 Task: Get information about  a Redfin agent in Denver, Colorado, for guidance on buying a property .
Action: Mouse moved to (329, 207)
Screenshot: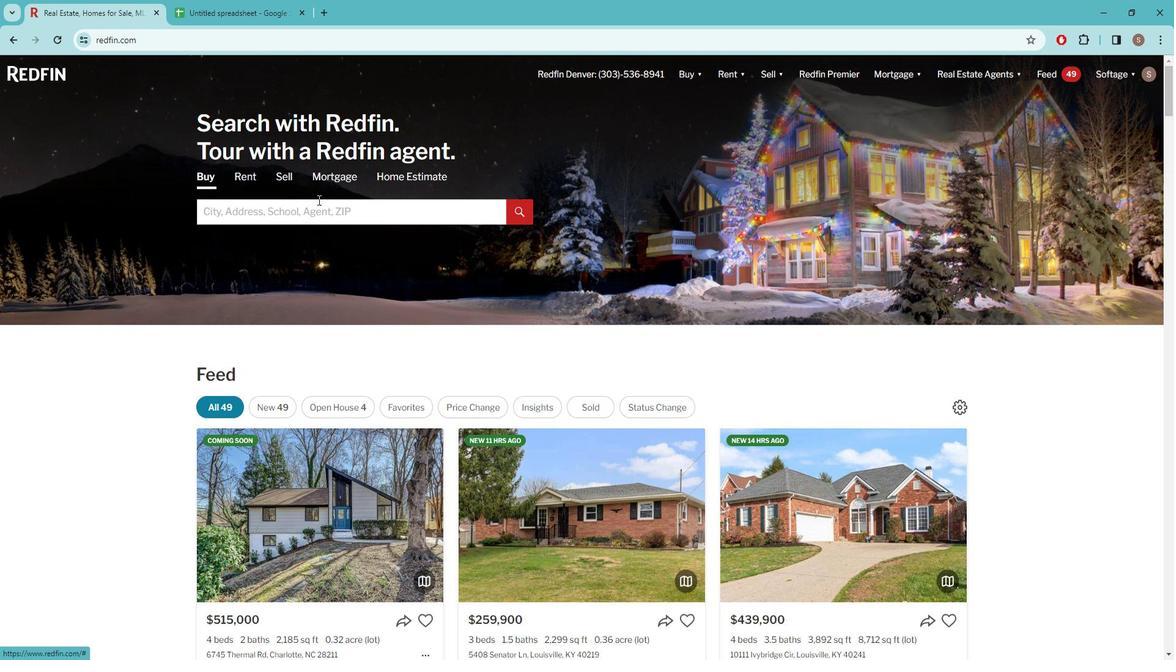 
Action: Mouse pressed left at (329, 207)
Screenshot: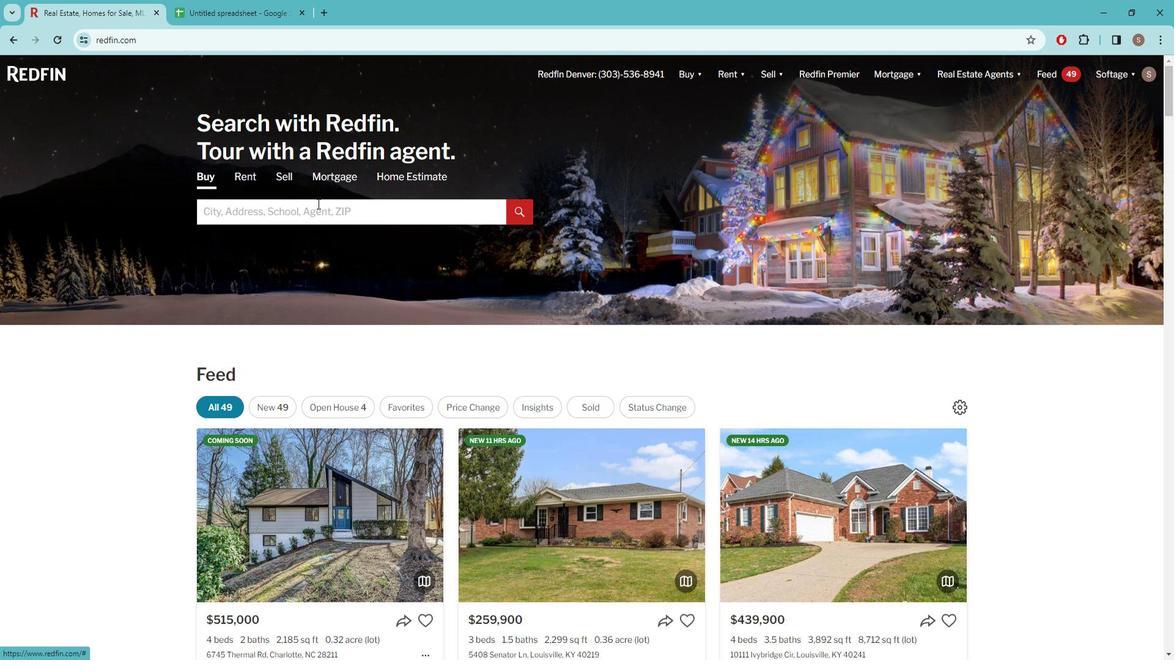 
Action: Key pressed d<Key.caps_lock>ENVER
Screenshot: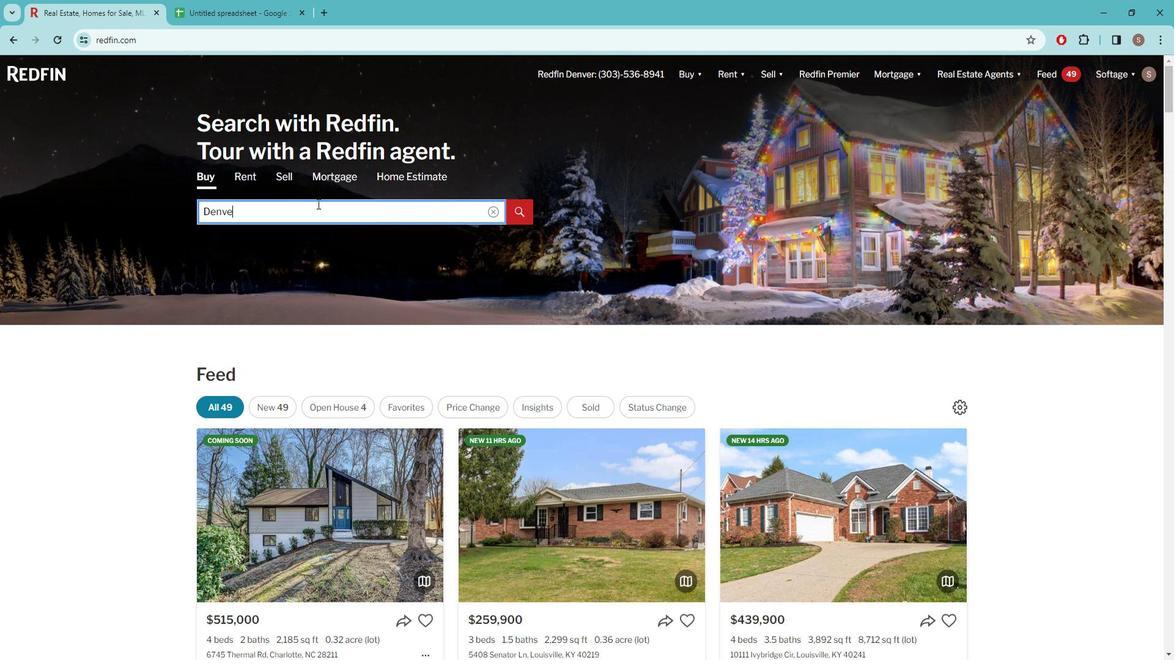 
Action: Mouse moved to (318, 268)
Screenshot: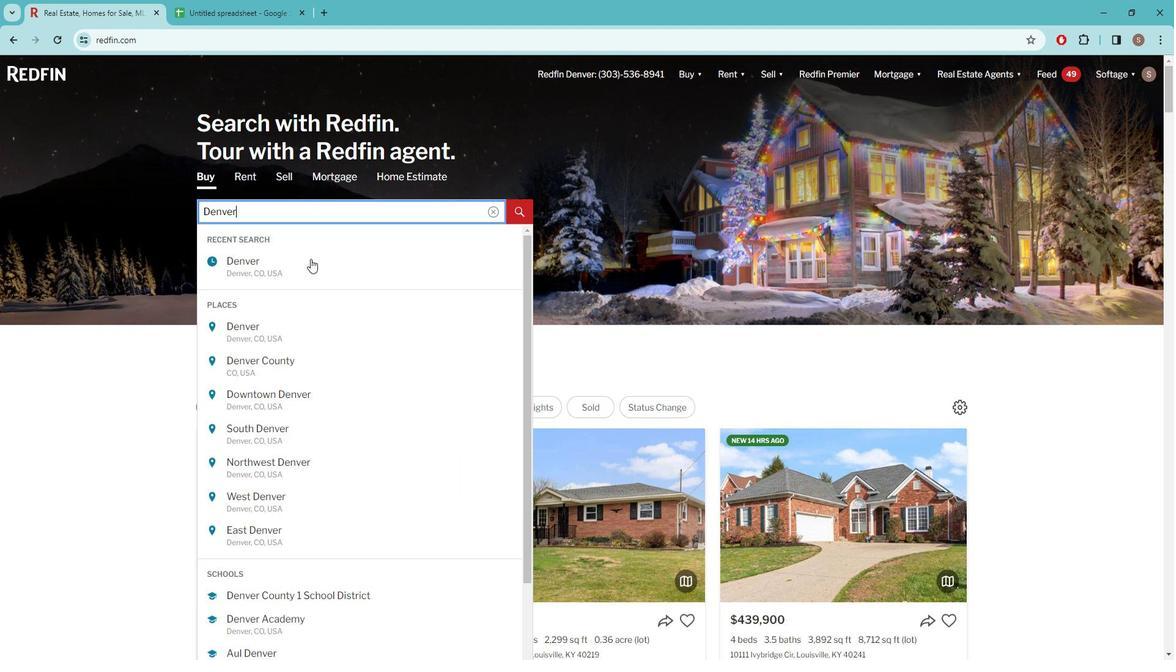 
Action: Mouse pressed left at (318, 268)
Screenshot: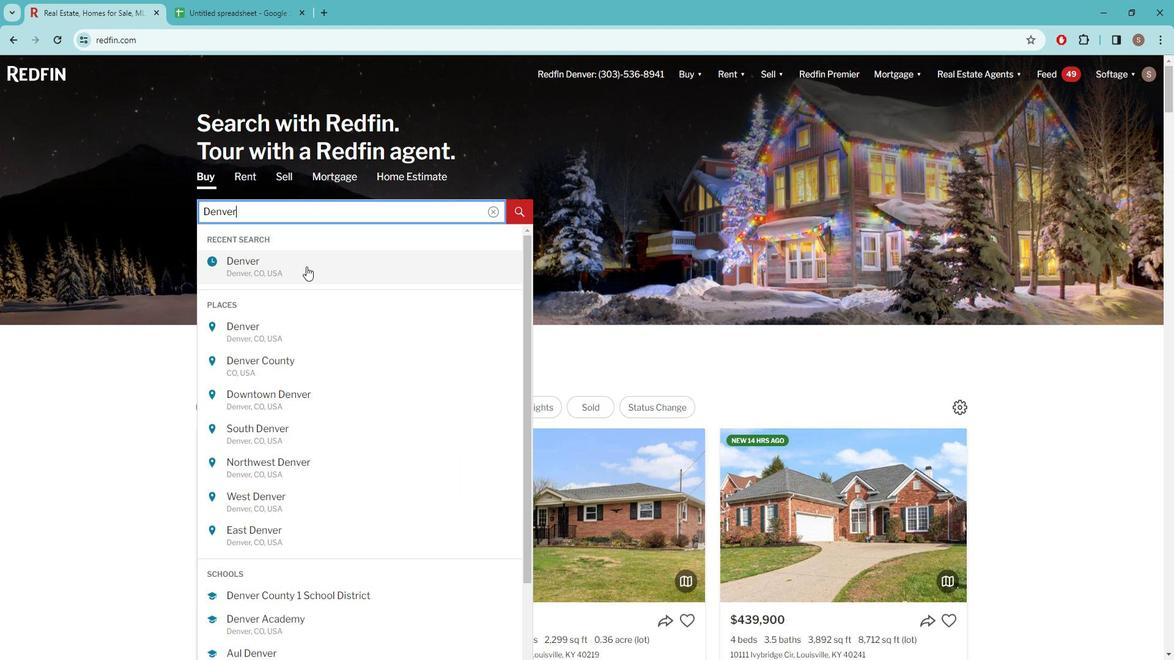 
Action: Mouse moved to (985, 135)
Screenshot: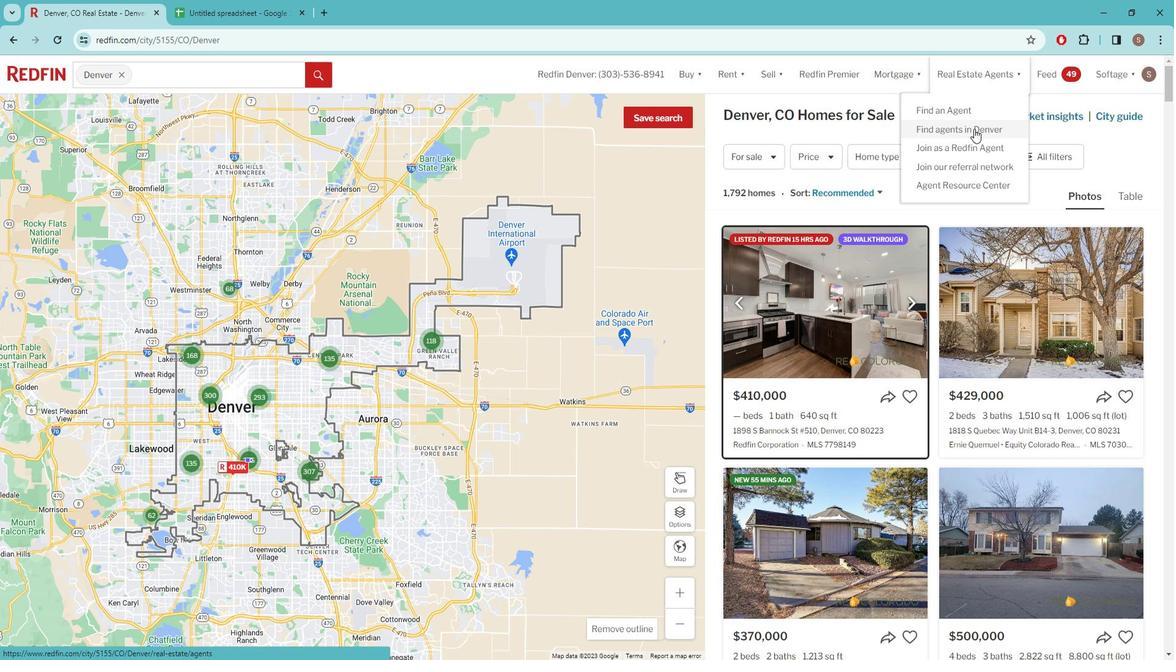 
Action: Mouse pressed left at (985, 135)
Screenshot: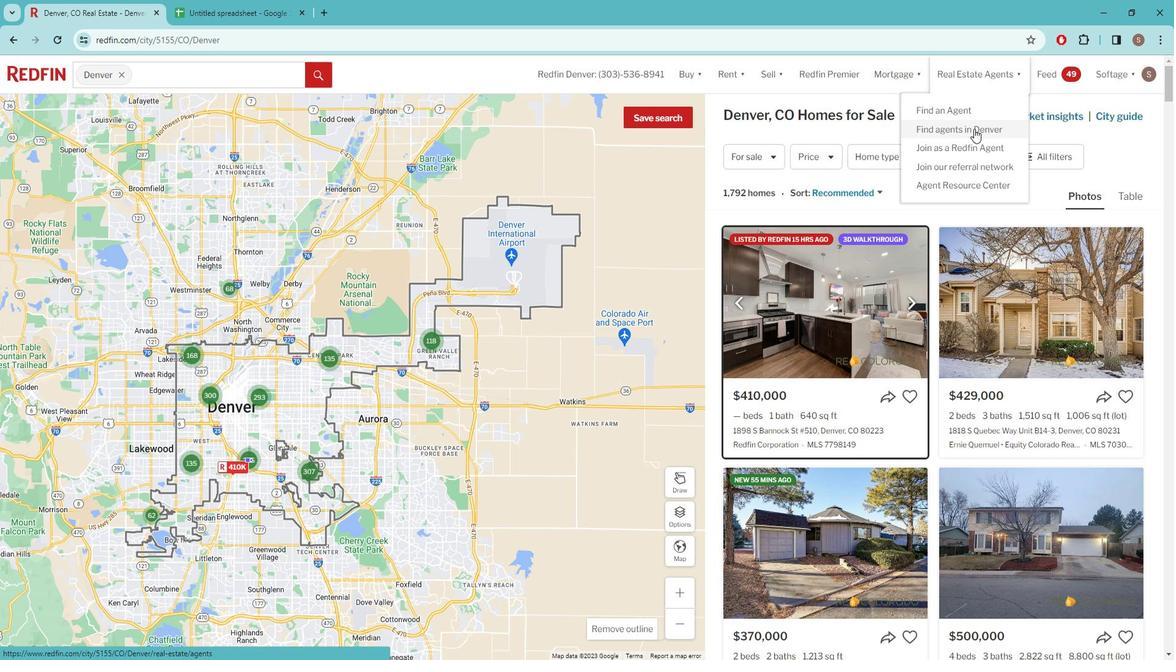 
Action: Mouse moved to (596, 277)
Screenshot: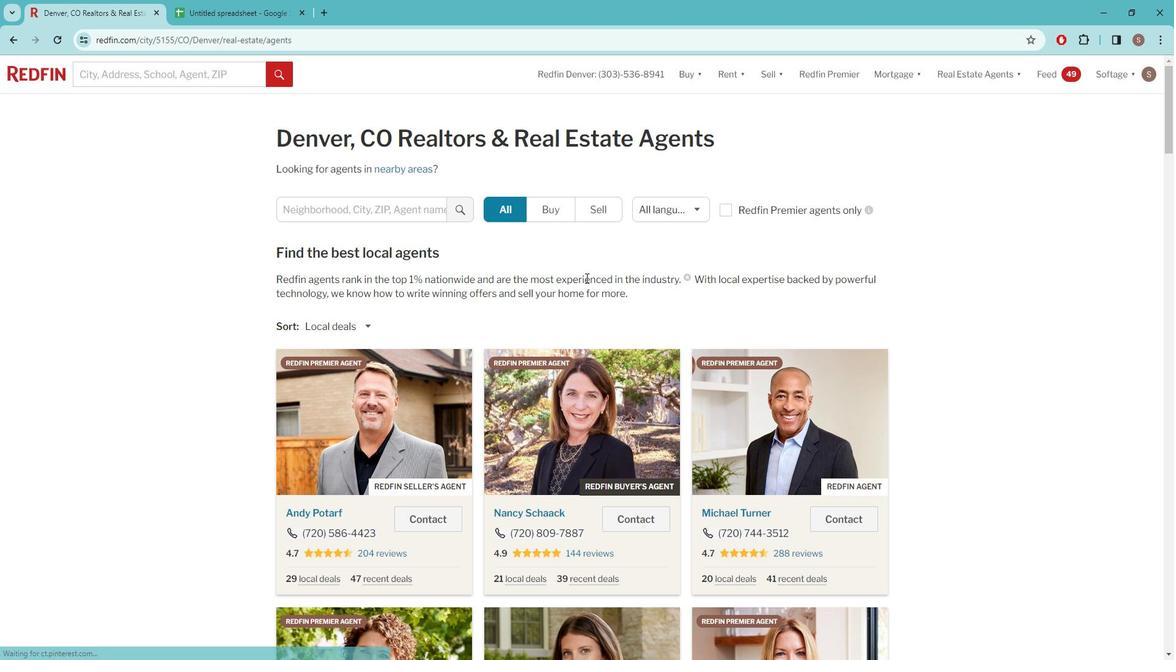 
Action: Mouse scrolled (596, 276) with delta (0, 0)
Screenshot: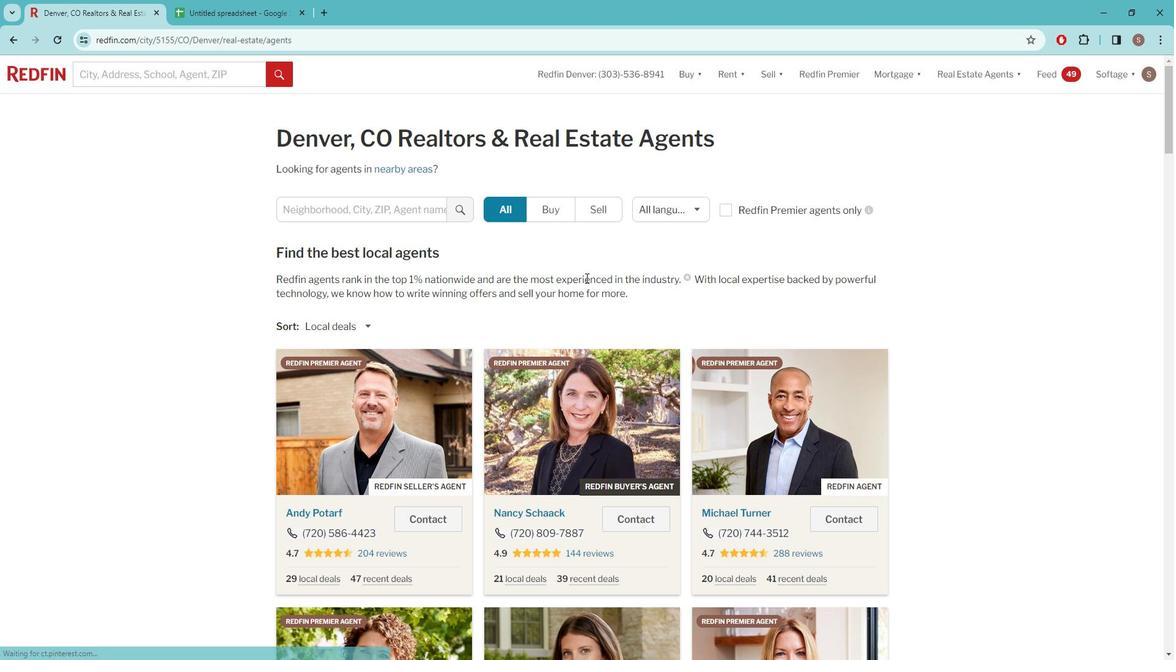 
Action: Mouse moved to (592, 271)
Screenshot: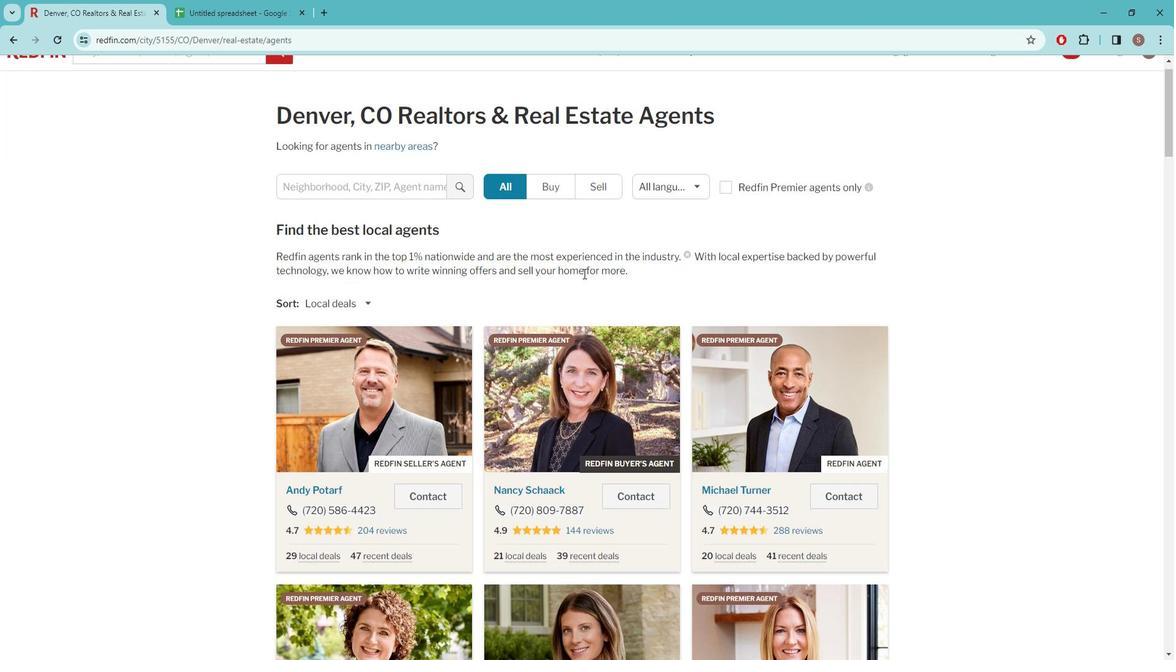 
Action: Mouse scrolled (592, 270) with delta (0, 0)
Screenshot: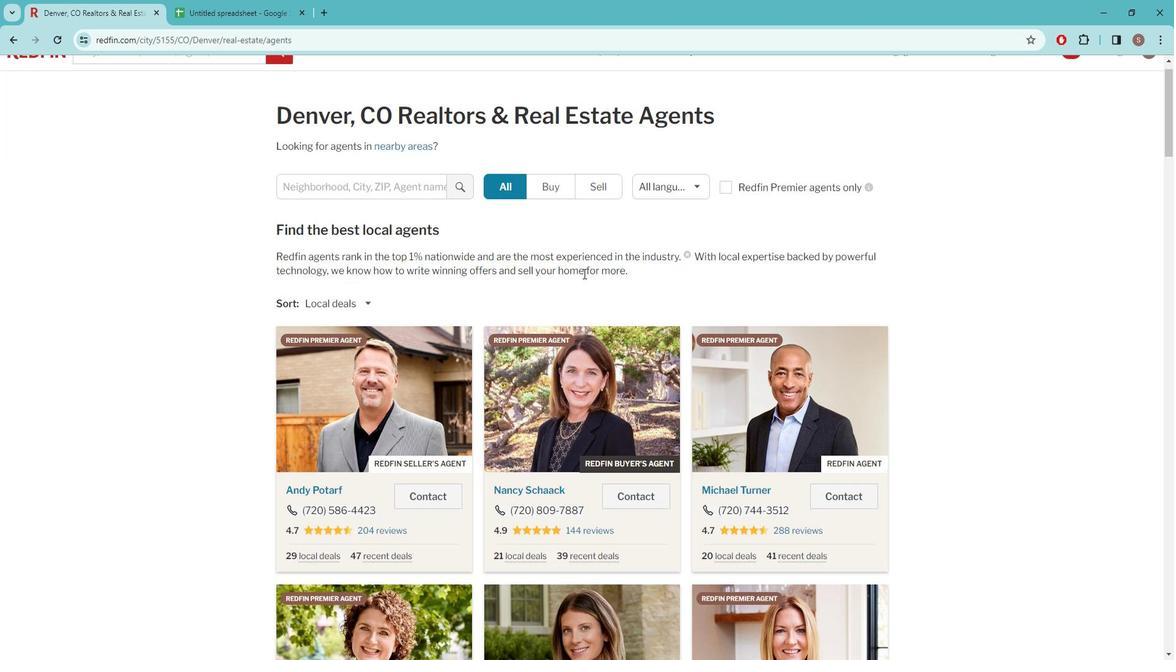 
Action: Mouse moved to (348, 381)
Screenshot: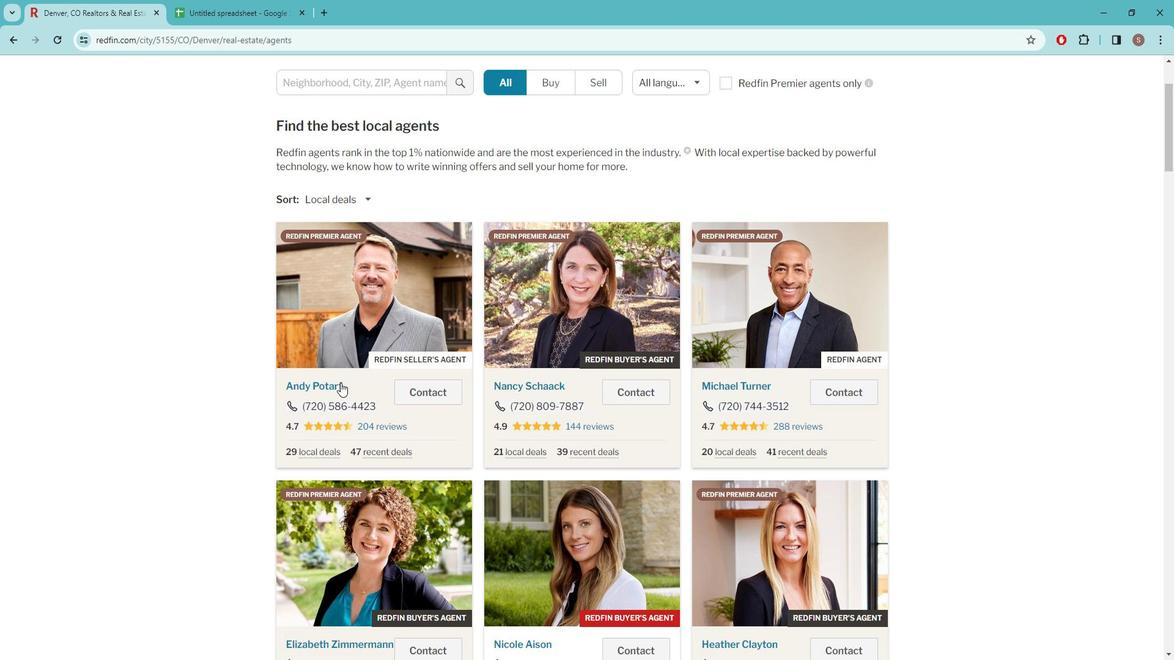 
Action: Mouse pressed left at (348, 381)
Screenshot: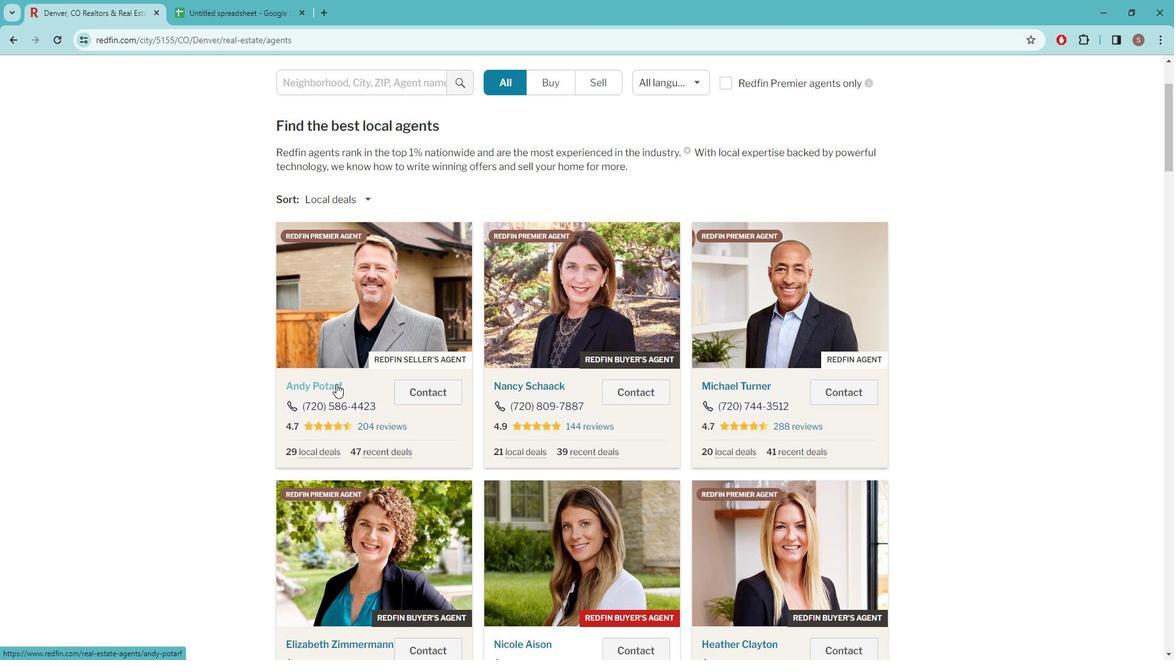 
Action: Mouse moved to (568, 368)
Screenshot: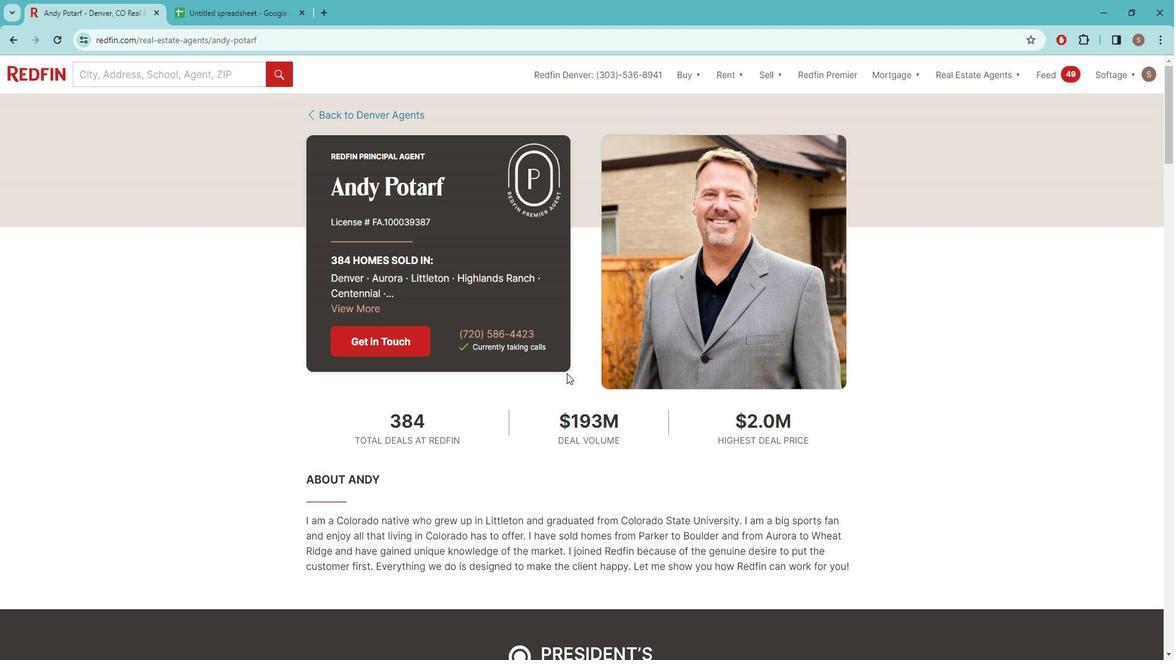 
Action: Mouse scrolled (568, 368) with delta (0, 0)
Screenshot: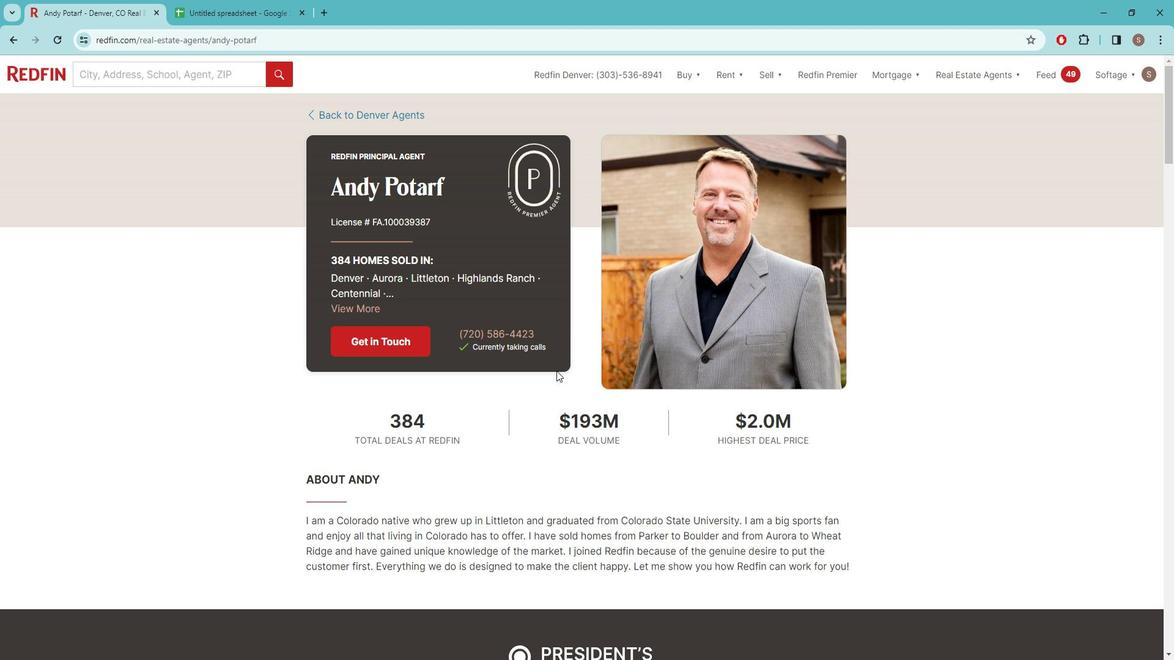 
Action: Mouse moved to (564, 368)
Screenshot: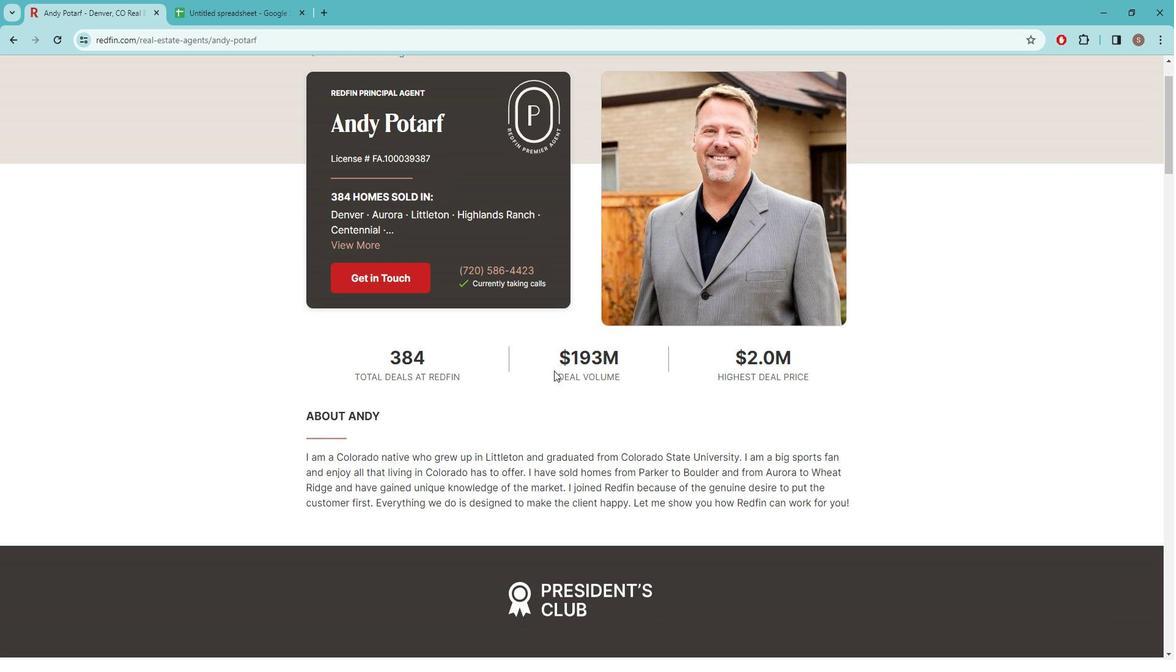 
Action: Mouse scrolled (564, 368) with delta (0, 0)
Screenshot: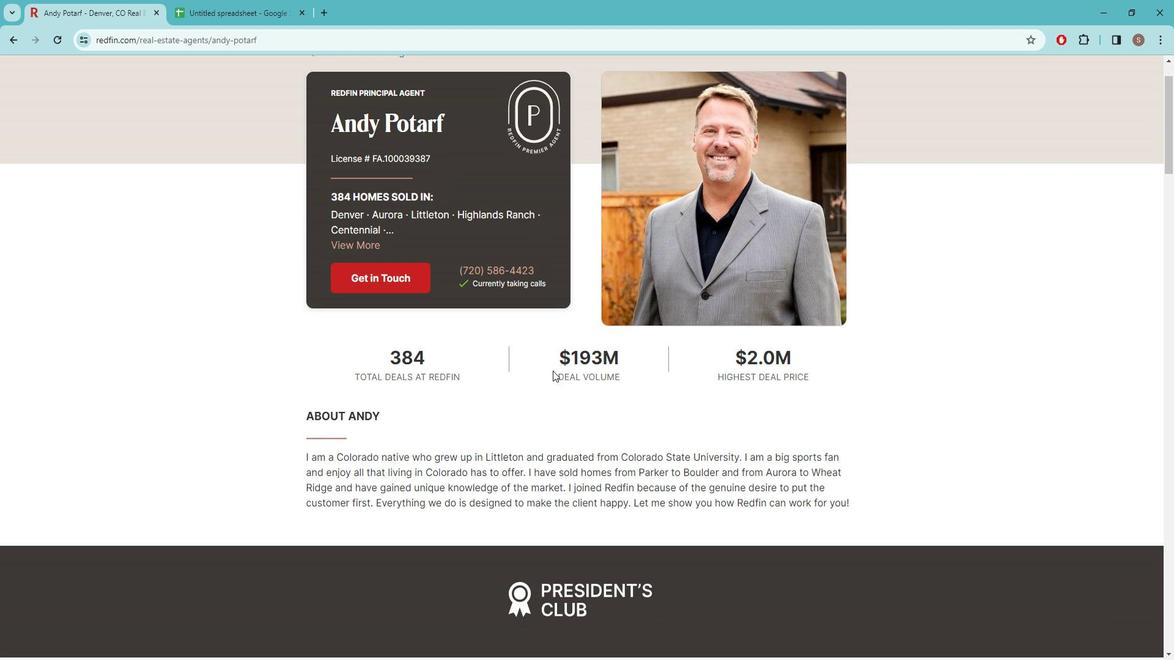 
Action: Mouse scrolled (564, 368) with delta (0, 0)
Screenshot: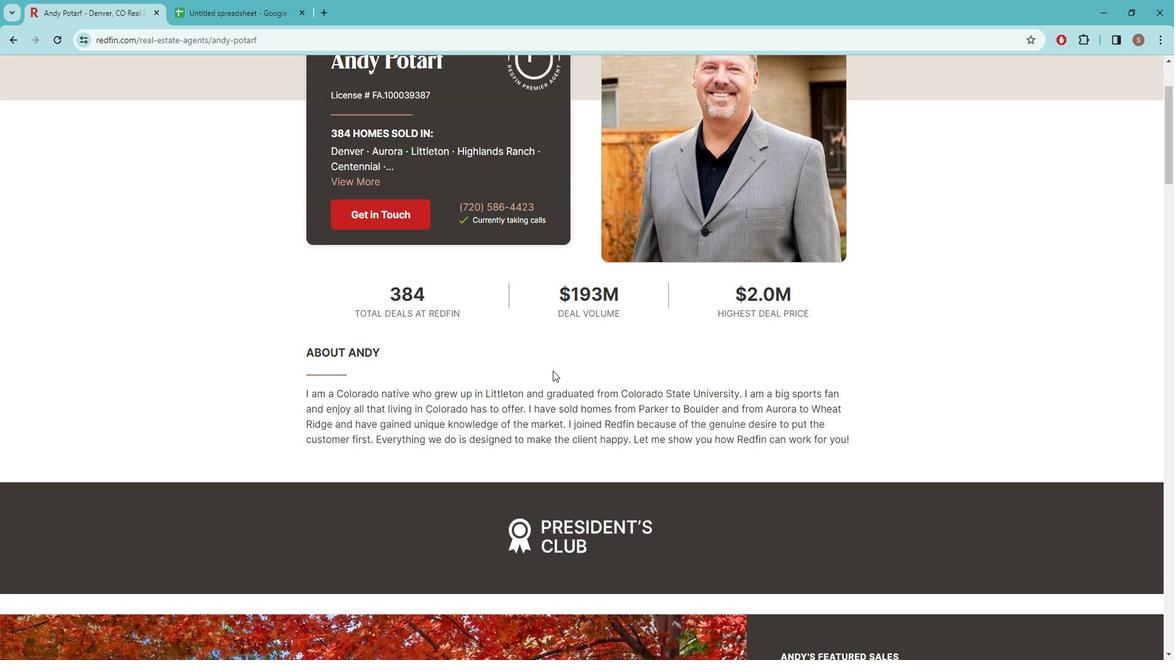 
Action: Mouse scrolled (564, 368) with delta (0, 0)
Screenshot: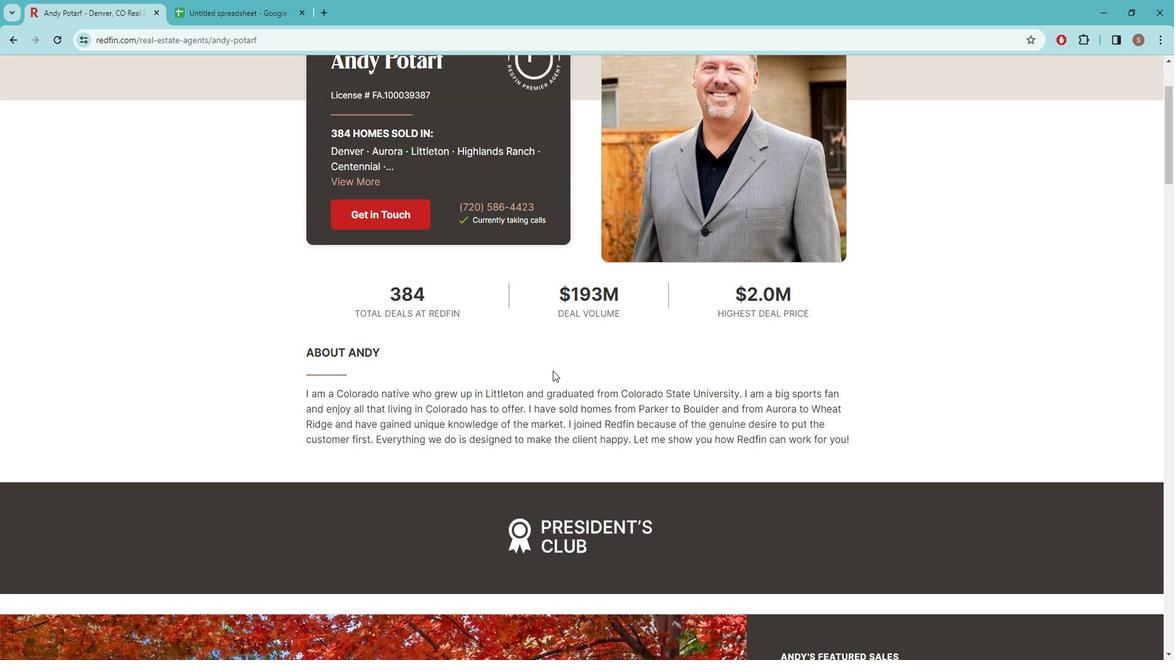 
Action: Mouse scrolled (564, 368) with delta (0, 0)
Screenshot: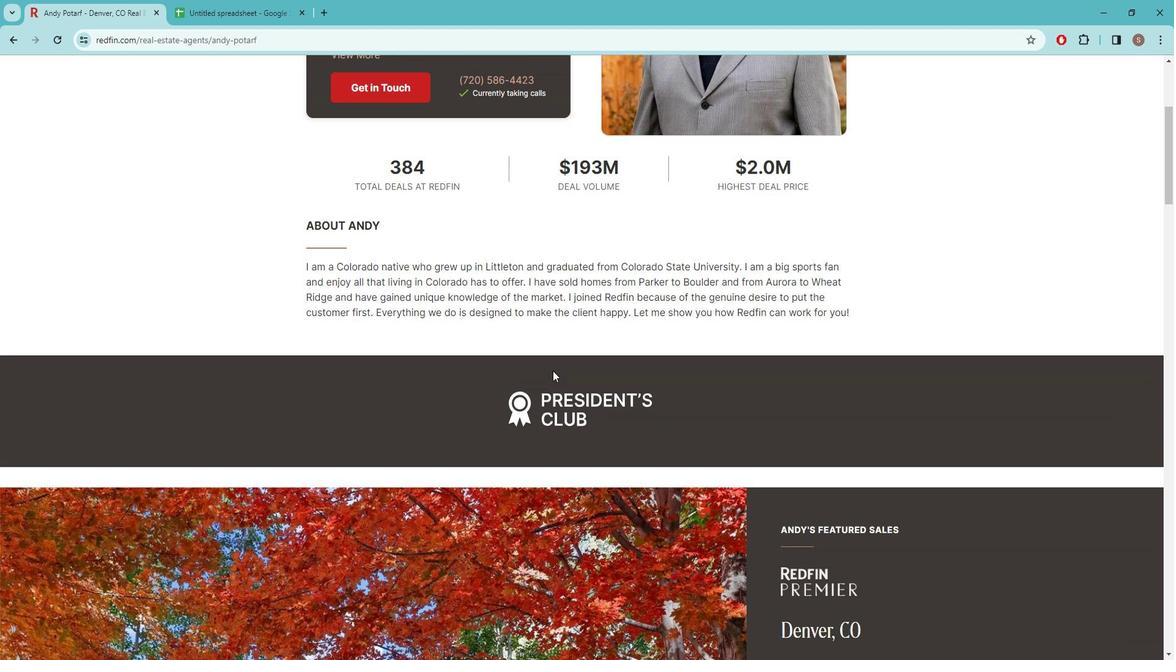 
Action: Mouse scrolled (564, 368) with delta (0, 0)
Screenshot: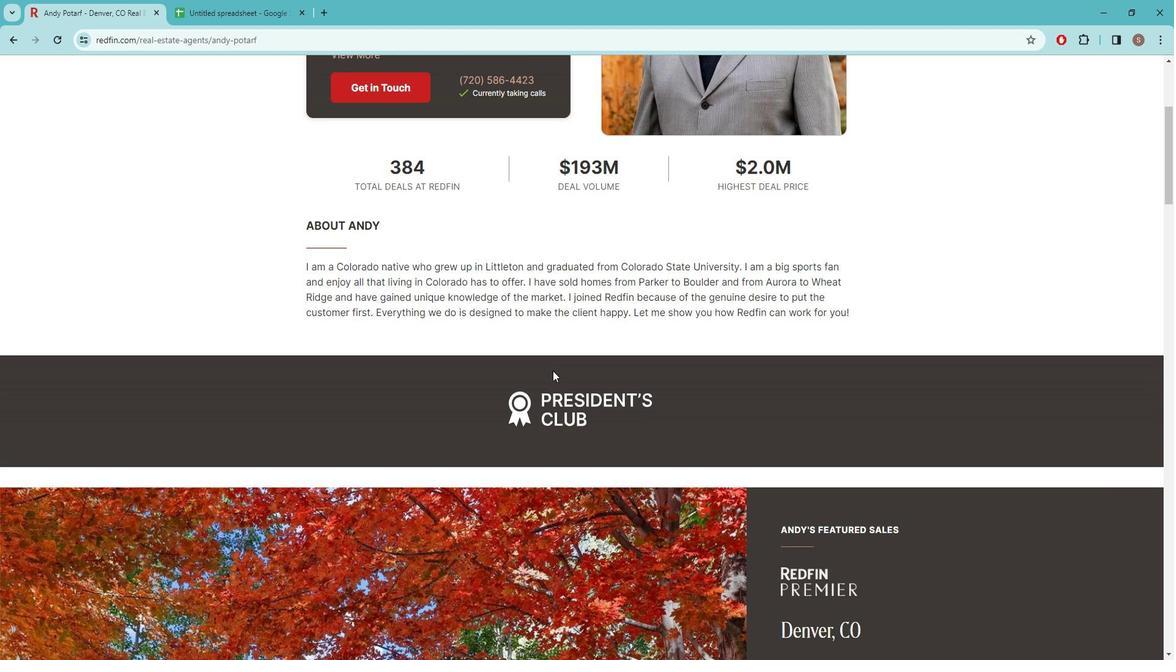 
Action: Mouse scrolled (564, 368) with delta (0, 0)
Screenshot: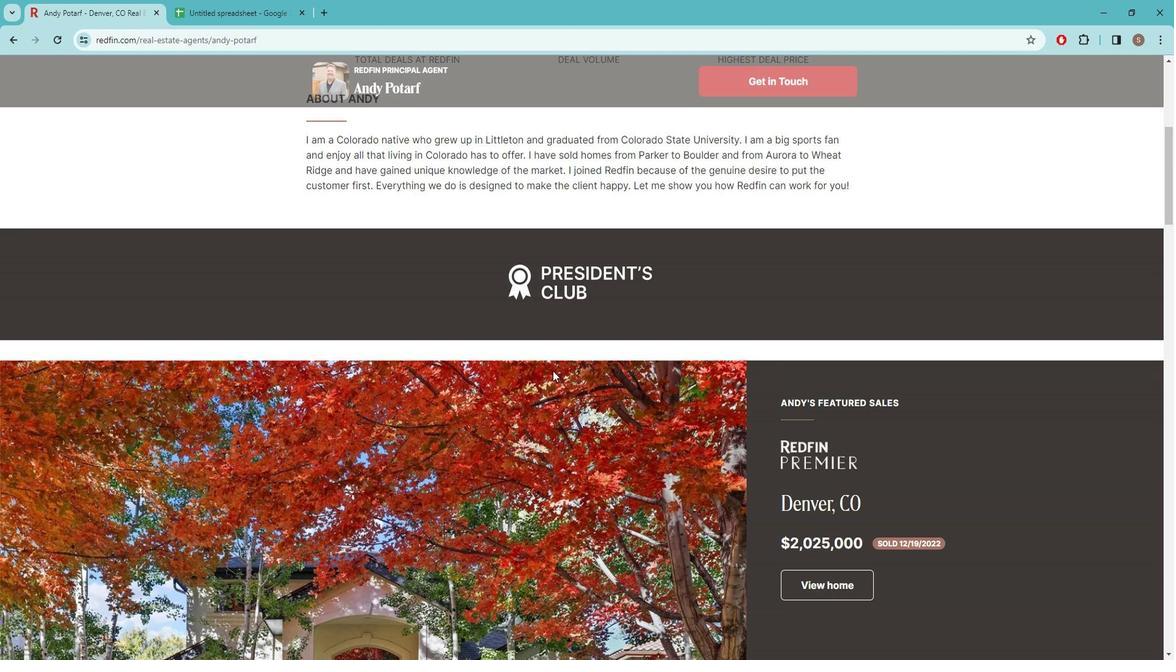 
Action: Mouse scrolled (564, 368) with delta (0, 0)
Screenshot: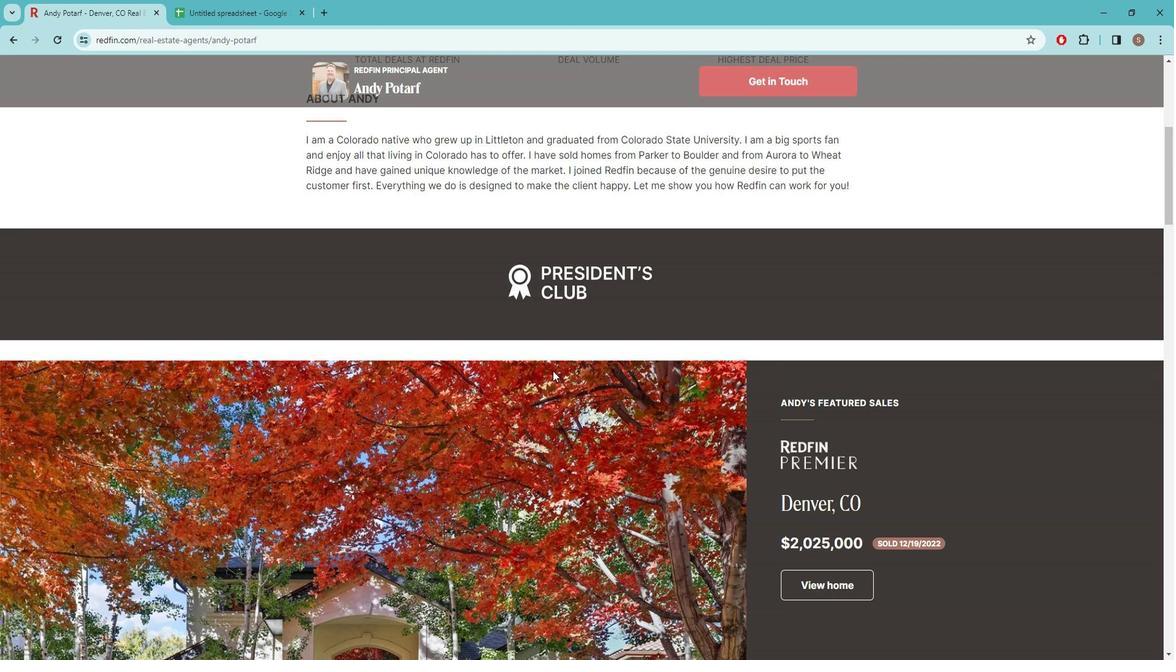 
Action: Mouse scrolled (564, 368) with delta (0, 0)
Screenshot: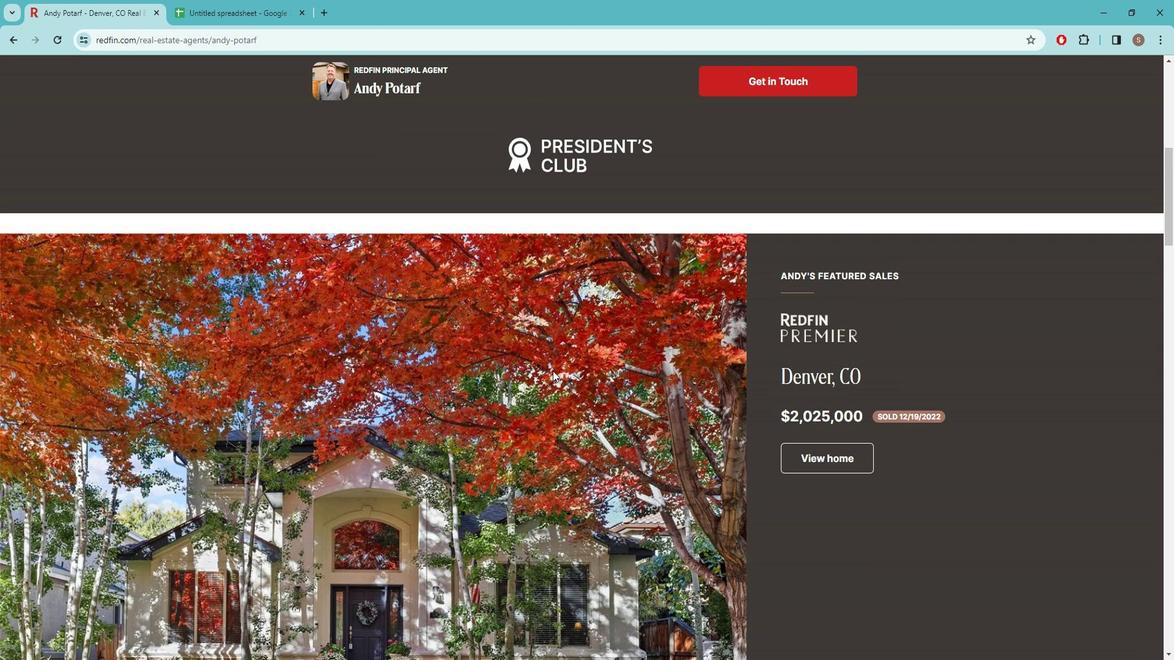 
Action: Mouse scrolled (564, 368) with delta (0, 0)
Screenshot: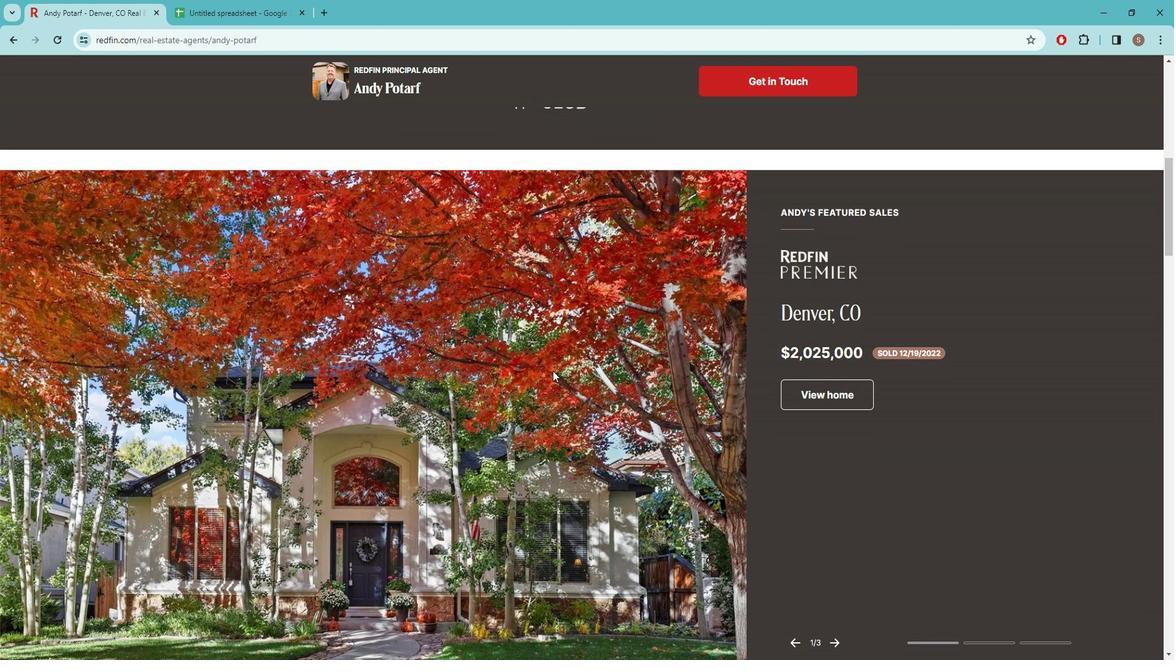 
Action: Mouse scrolled (564, 368) with delta (0, 0)
Screenshot: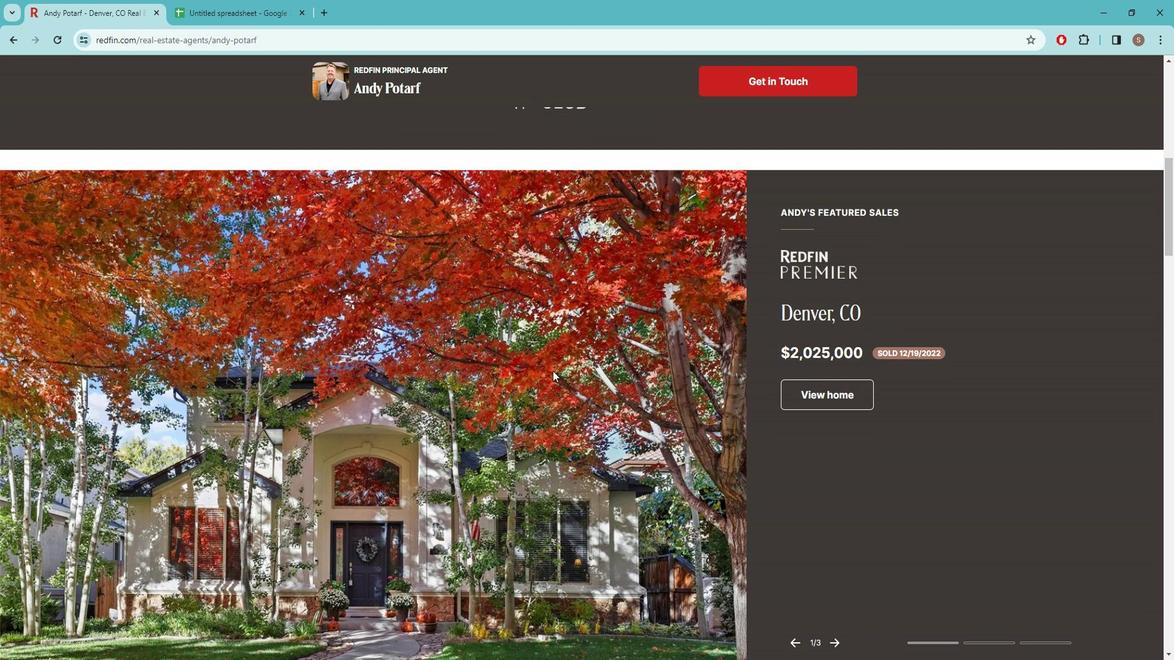 
Action: Mouse scrolled (564, 368) with delta (0, 0)
Screenshot: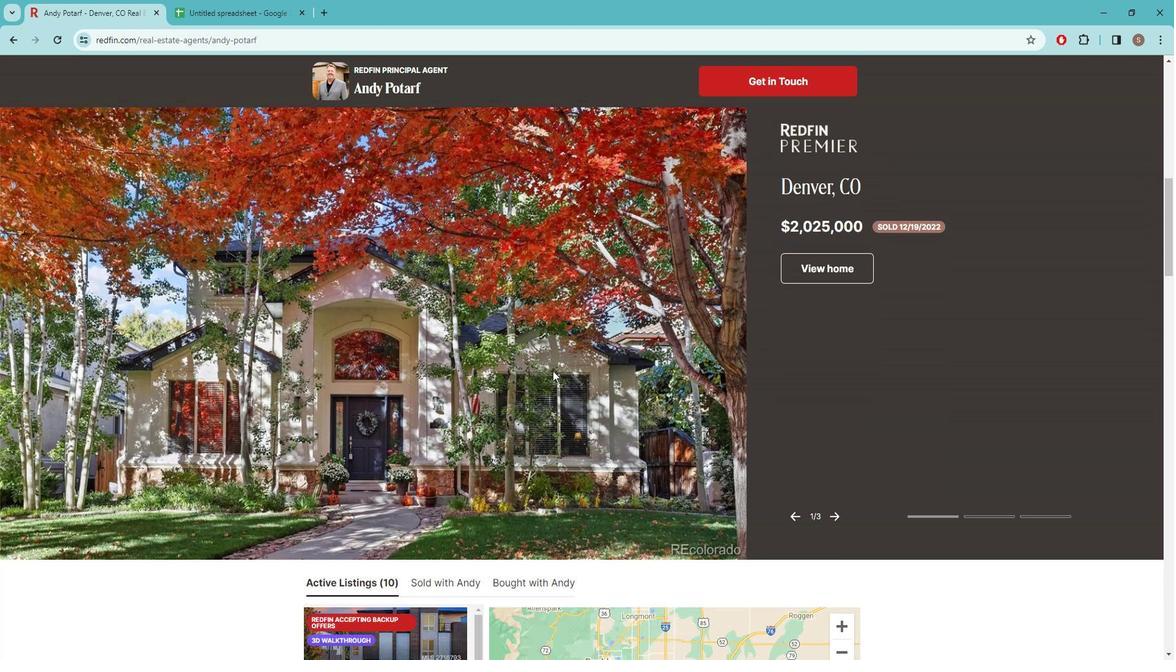 
Action: Mouse scrolled (564, 368) with delta (0, 0)
Screenshot: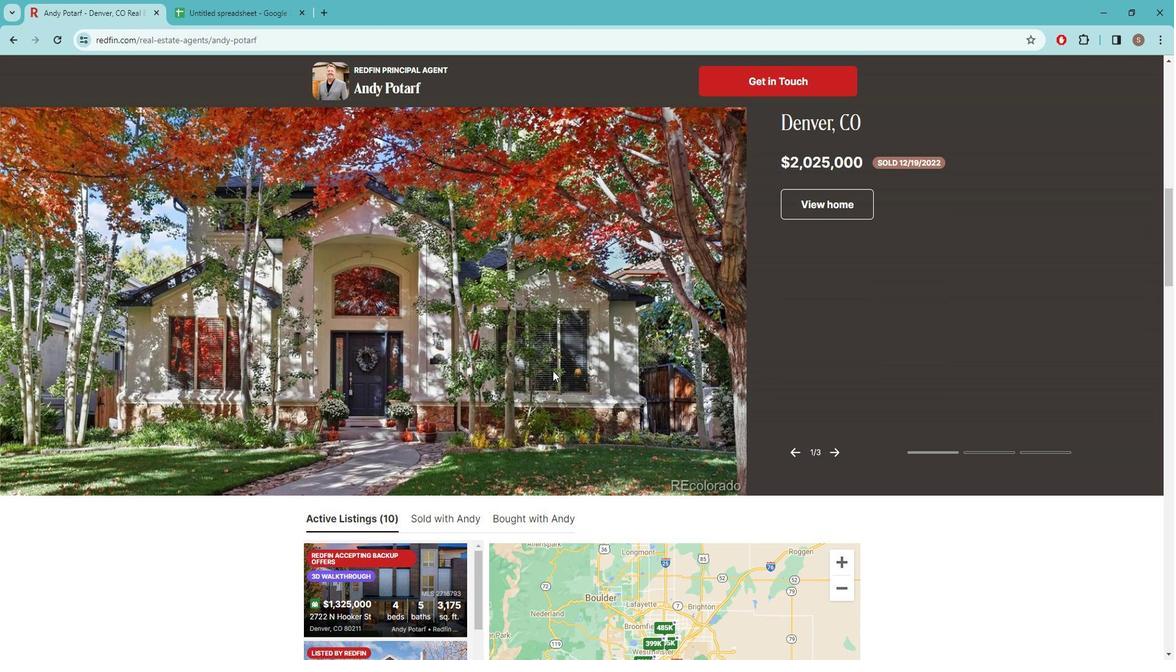 
Action: Mouse scrolled (564, 368) with delta (0, 0)
Screenshot: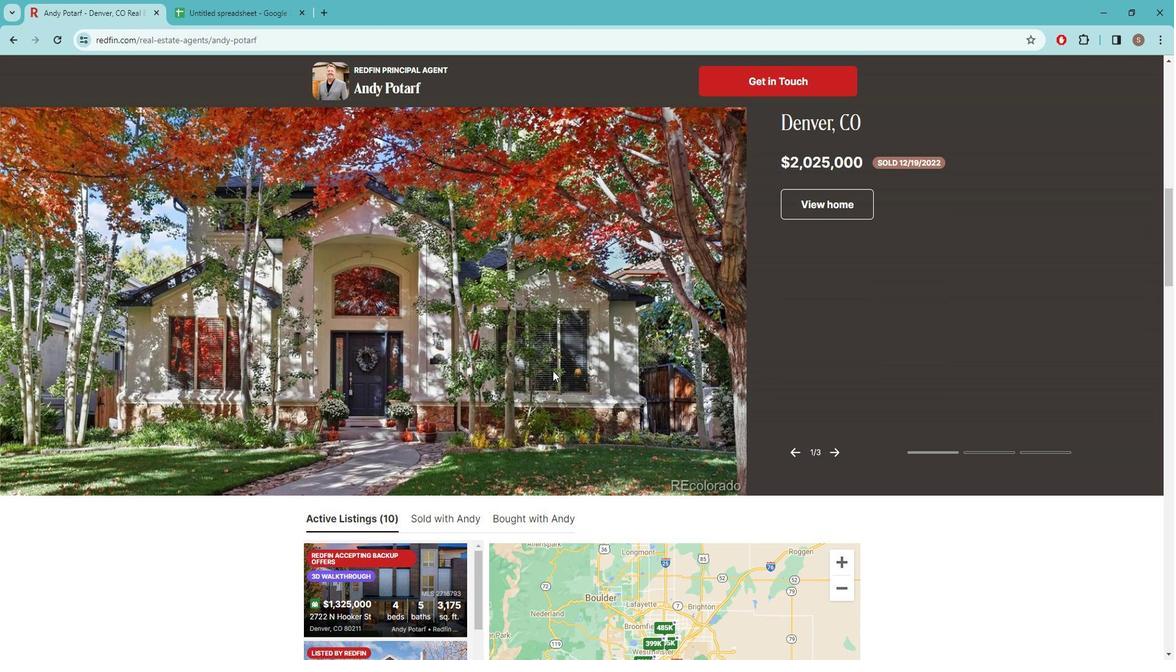 
Action: Mouse scrolled (564, 368) with delta (0, 0)
Screenshot: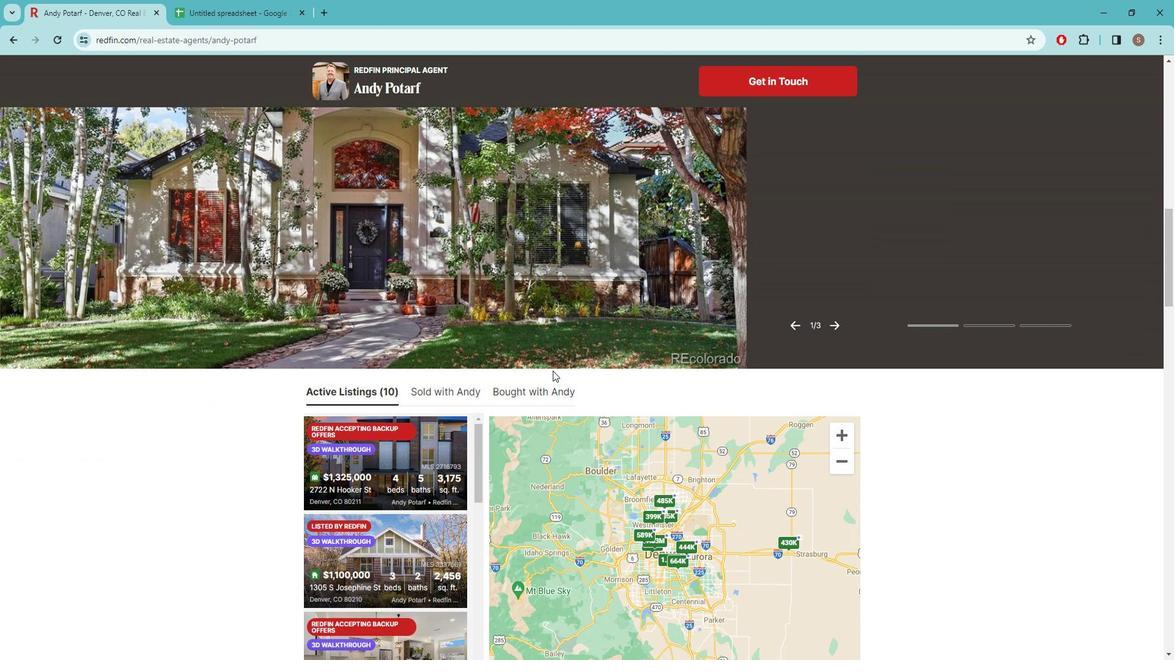 
Action: Mouse scrolled (564, 368) with delta (0, 0)
Screenshot: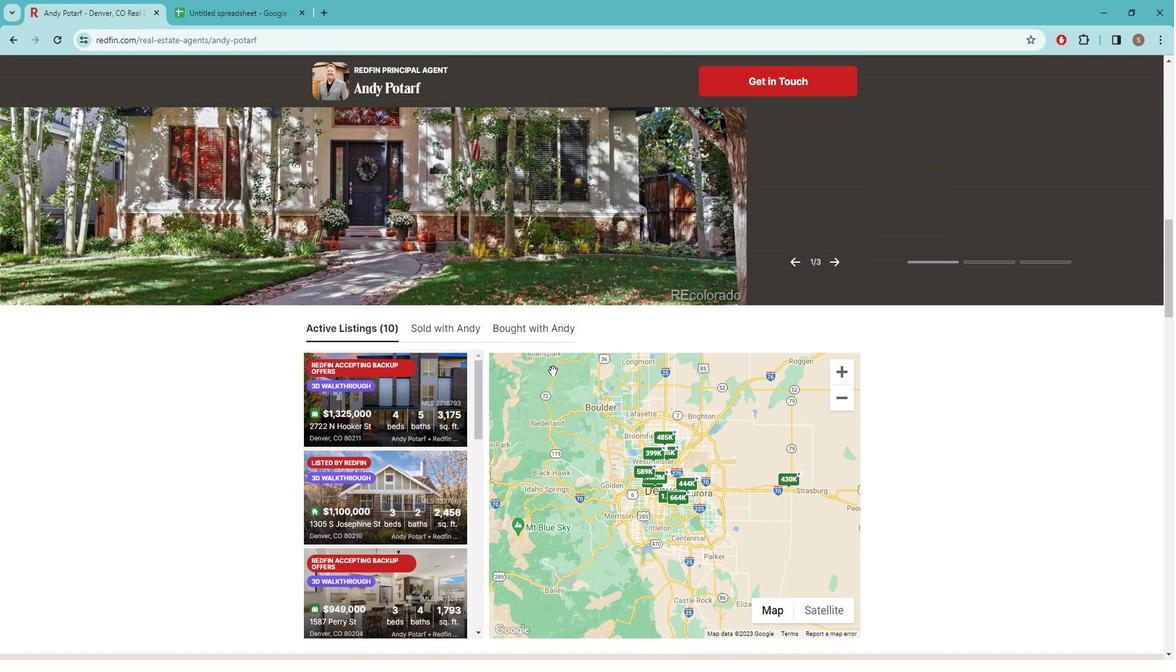 
Action: Mouse scrolled (564, 368) with delta (0, 0)
Screenshot: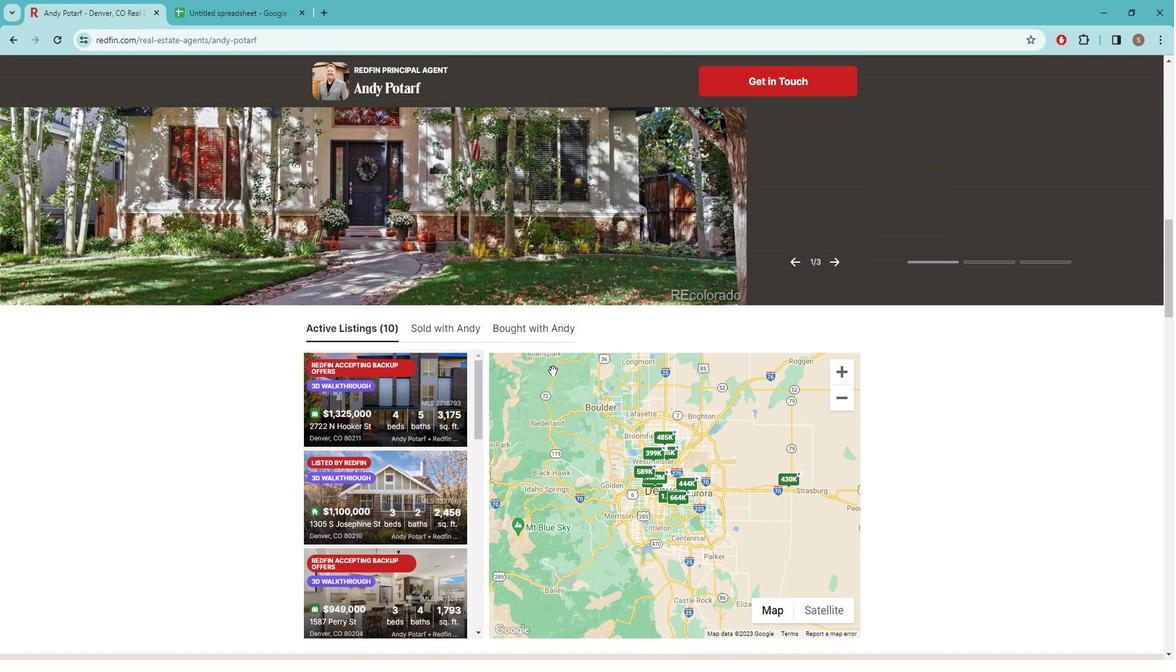 
Action: Mouse scrolled (564, 368) with delta (0, 0)
Screenshot: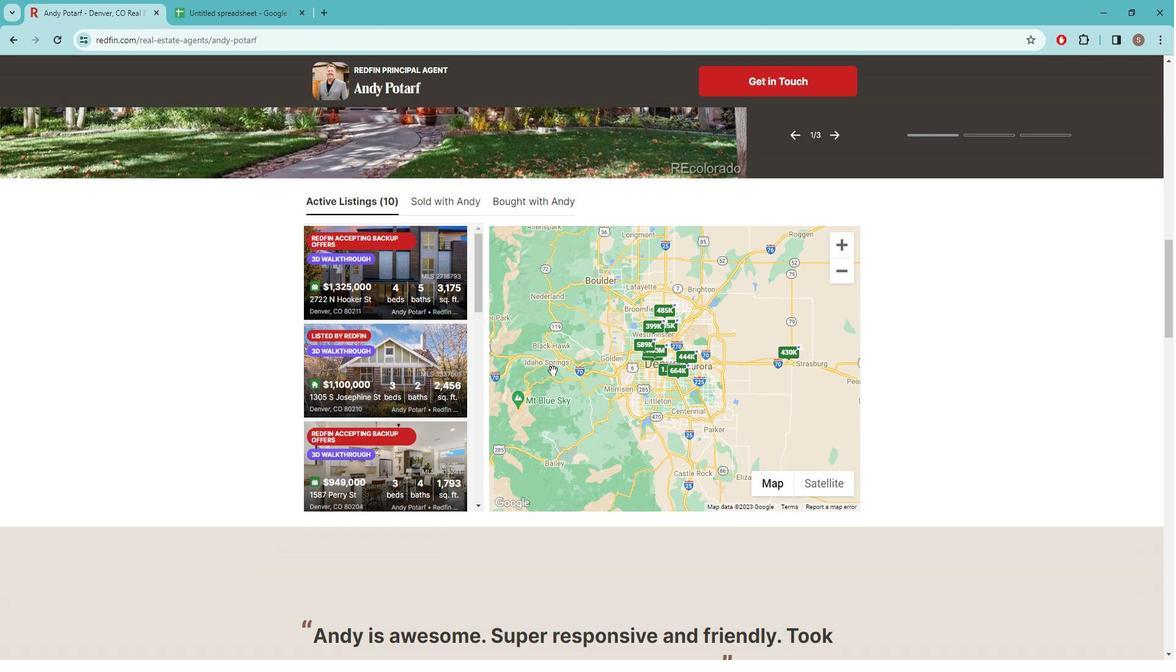 
Action: Mouse scrolled (564, 368) with delta (0, 0)
Screenshot: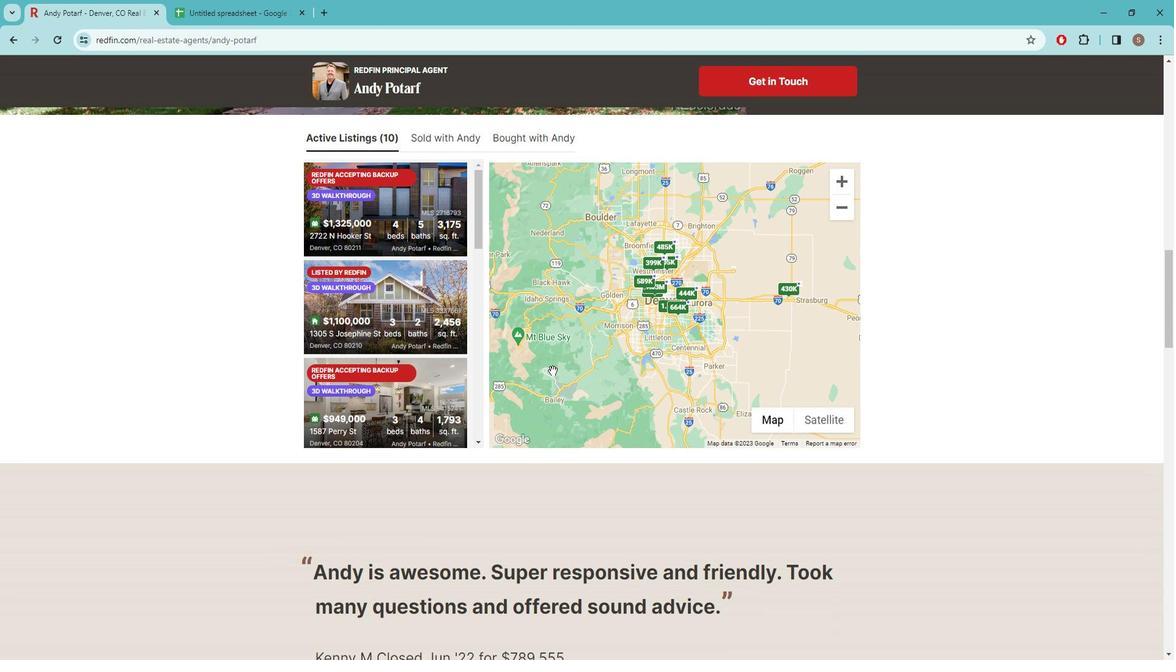 
Action: Mouse scrolled (564, 368) with delta (0, 0)
Screenshot: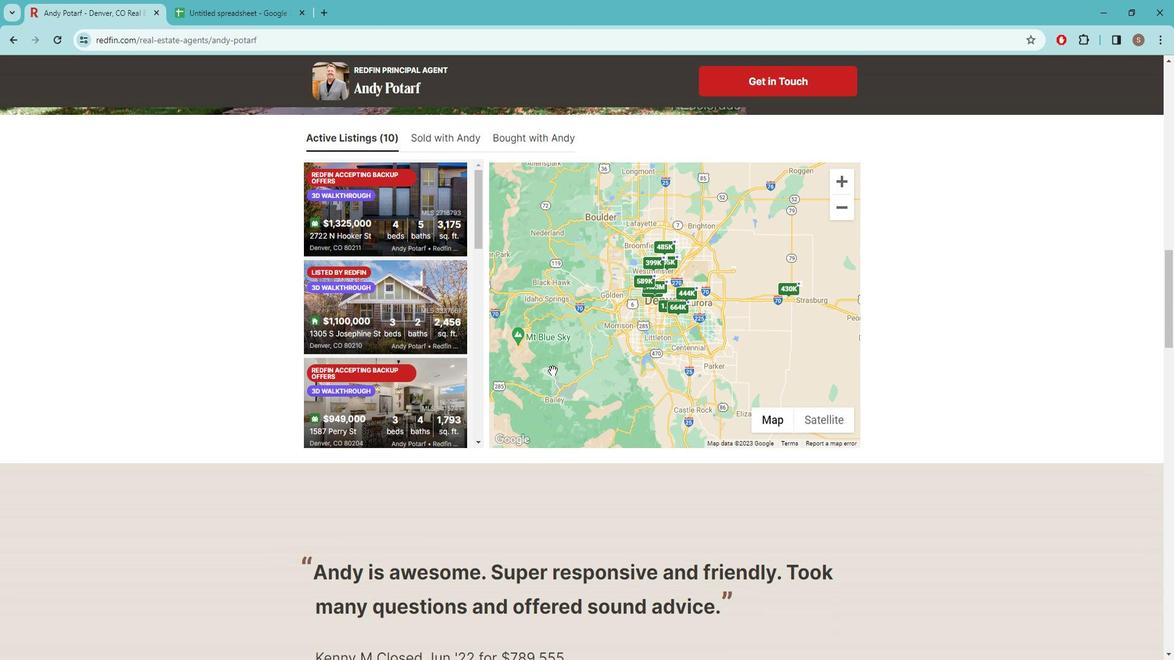 
Action: Mouse scrolled (564, 368) with delta (0, 0)
Screenshot: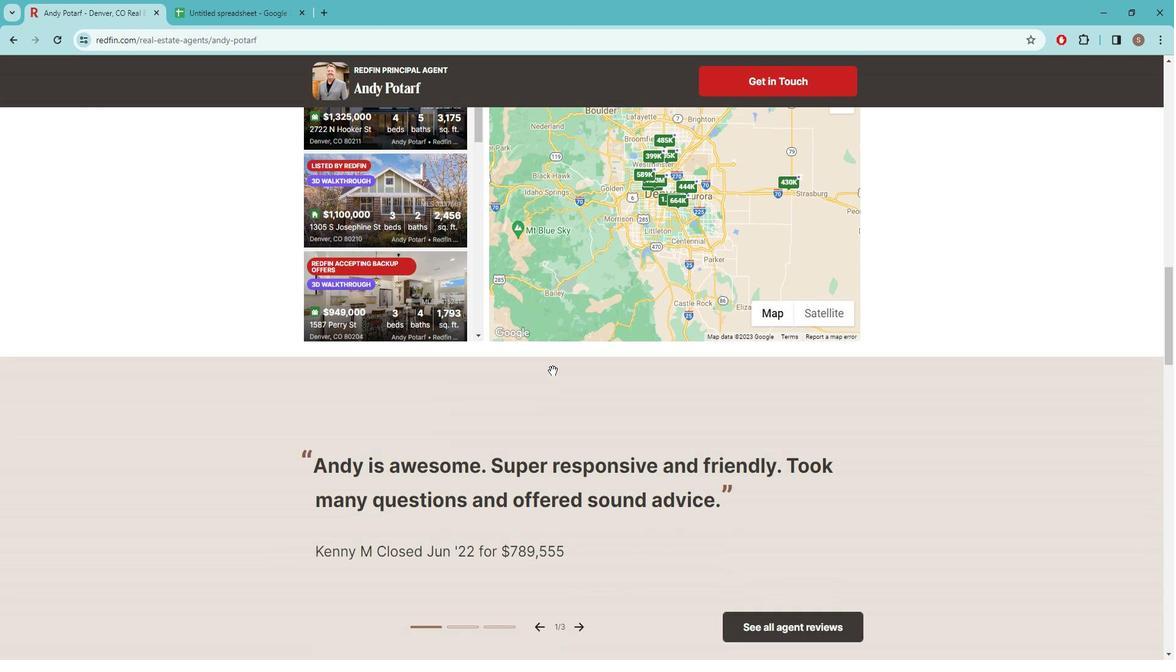 
Action: Mouse scrolled (564, 368) with delta (0, 0)
Screenshot: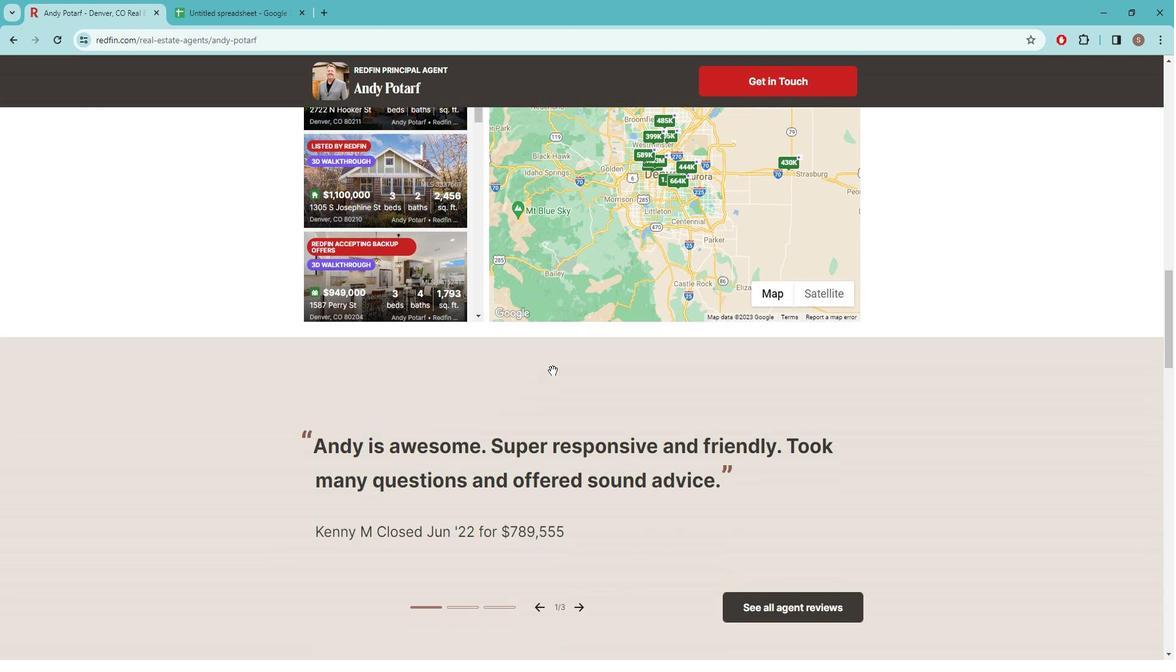 
Action: Mouse scrolled (564, 368) with delta (0, 0)
Screenshot: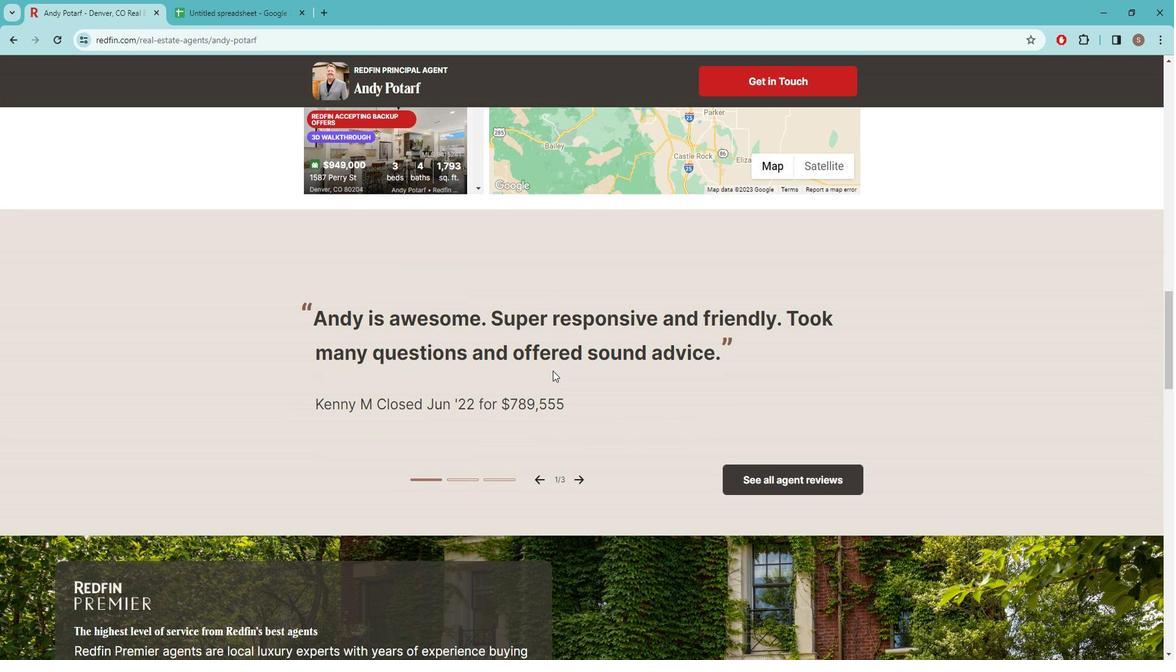 
Action: Mouse scrolled (564, 368) with delta (0, 0)
Screenshot: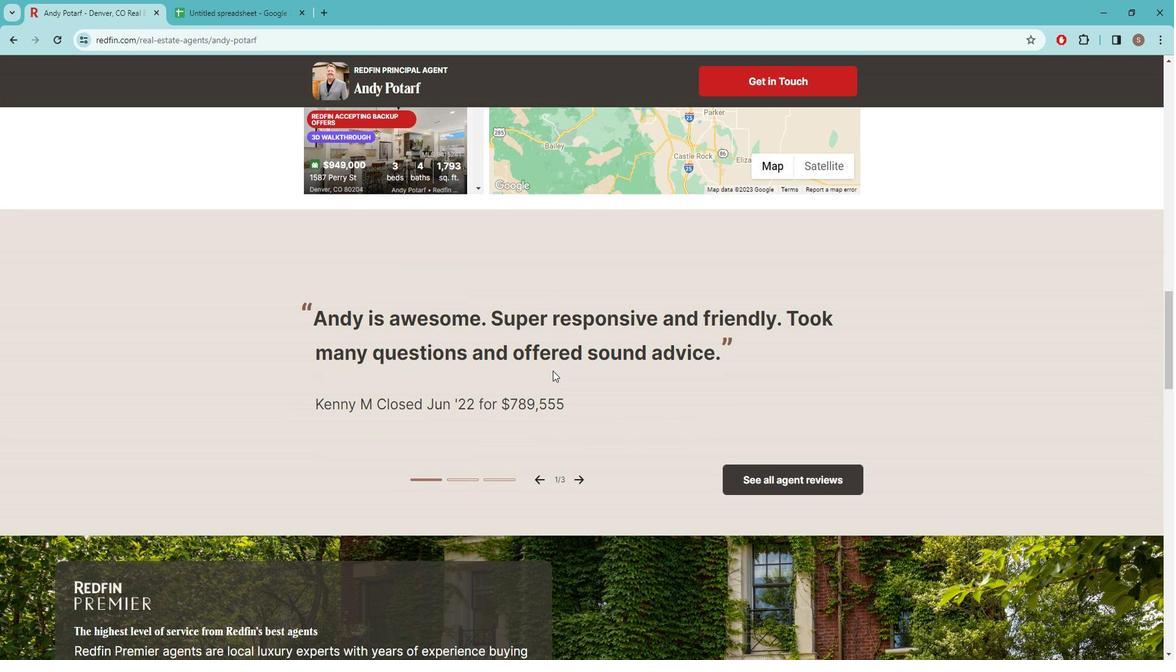 
Action: Mouse scrolled (564, 368) with delta (0, 0)
Screenshot: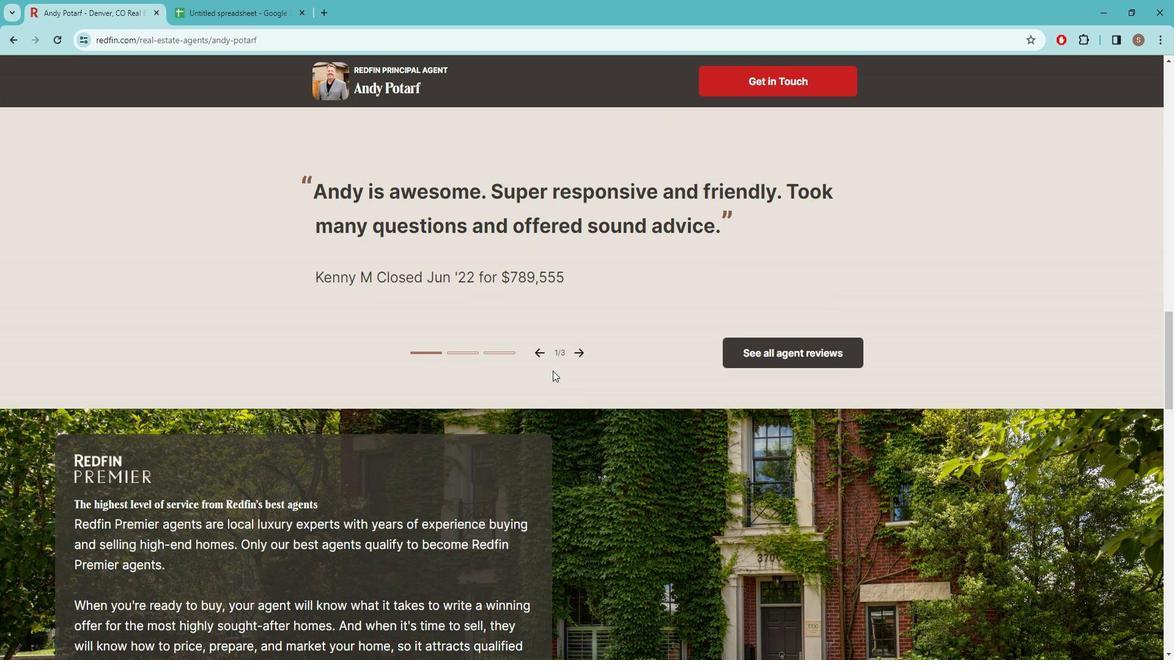 
Action: Mouse scrolled (564, 368) with delta (0, 0)
Screenshot: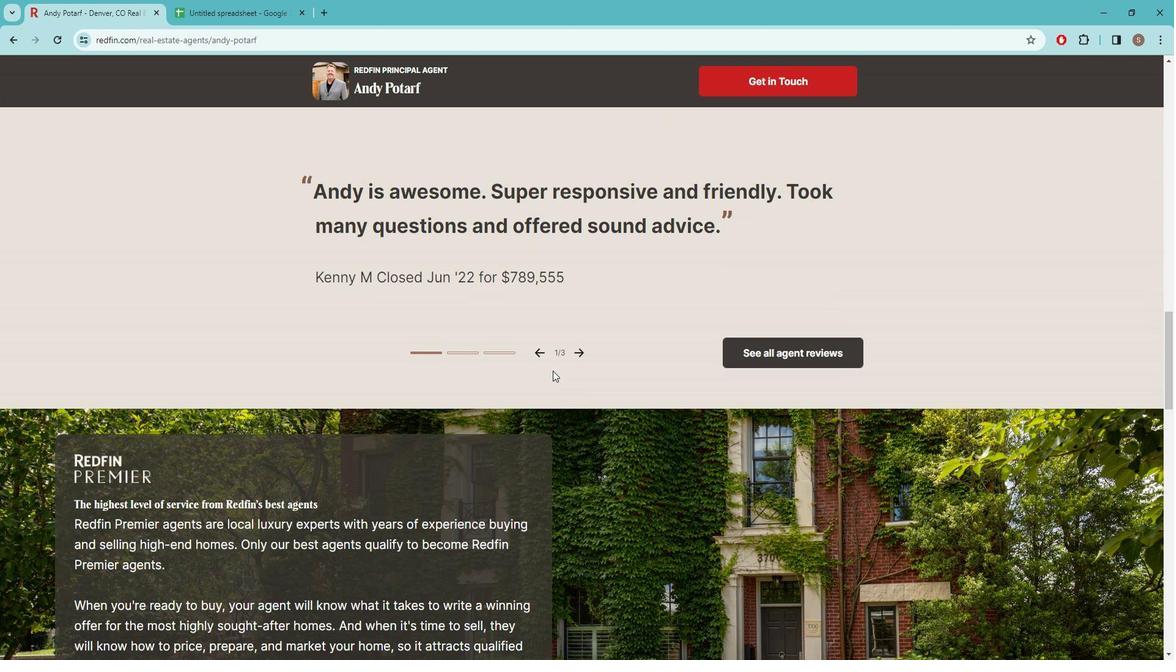 
Action: Mouse scrolled (564, 368) with delta (0, 0)
Screenshot: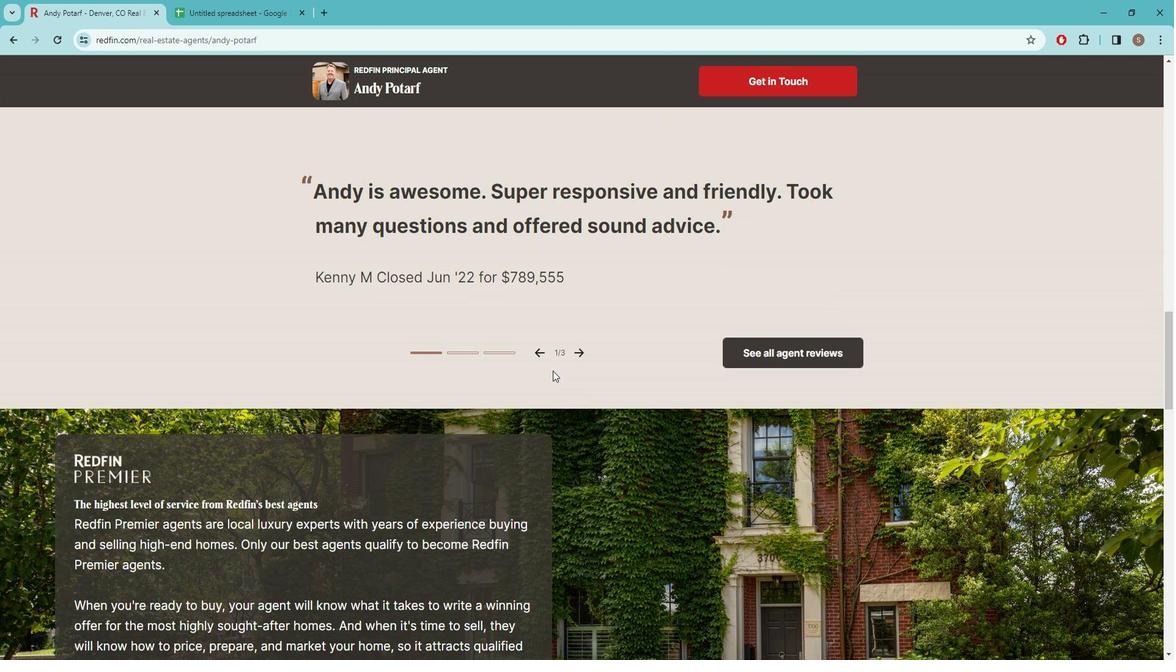 
Action: Mouse scrolled (564, 368) with delta (0, 0)
Screenshot: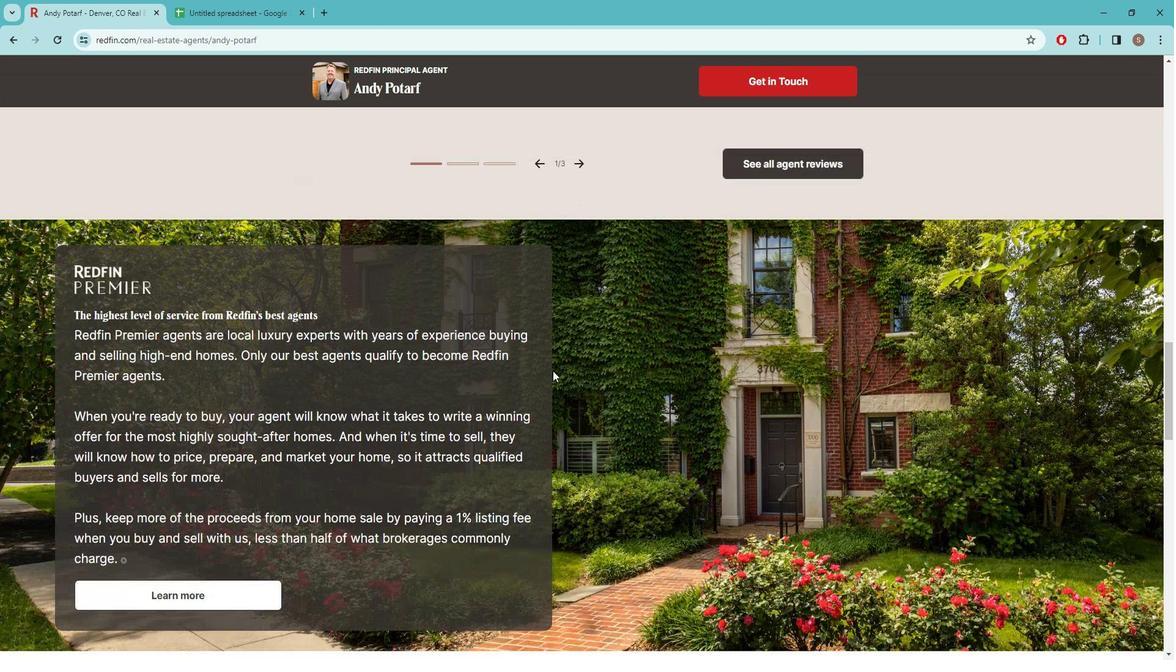 
Action: Mouse scrolled (564, 368) with delta (0, 0)
Screenshot: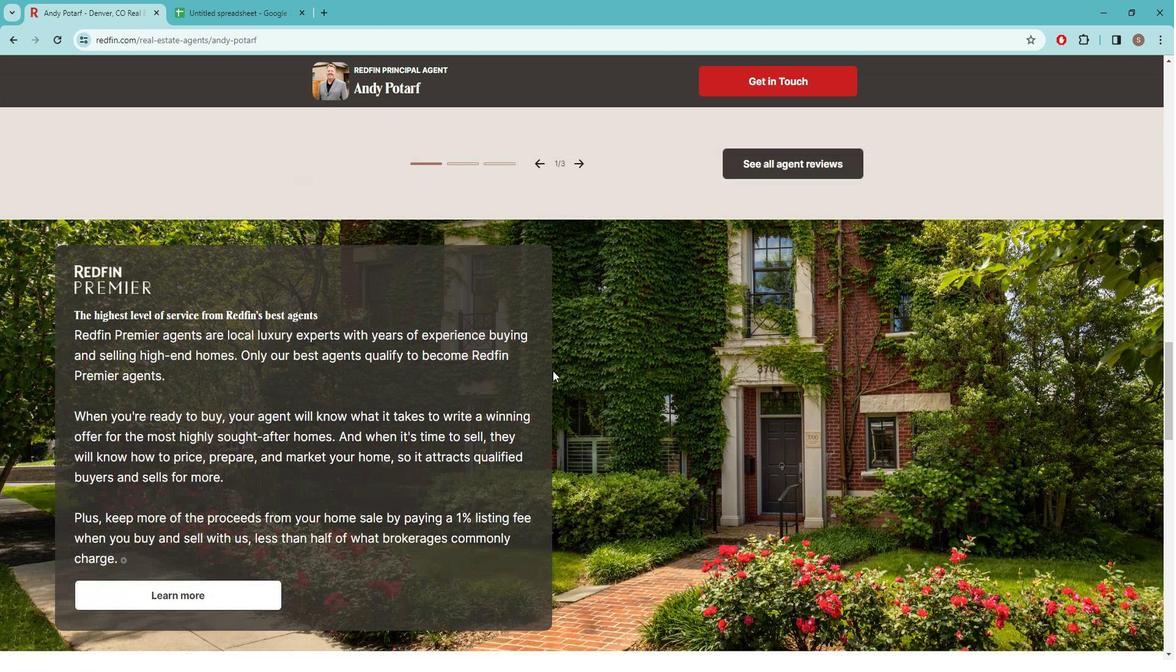 
Action: Mouse scrolled (564, 368) with delta (0, 0)
Screenshot: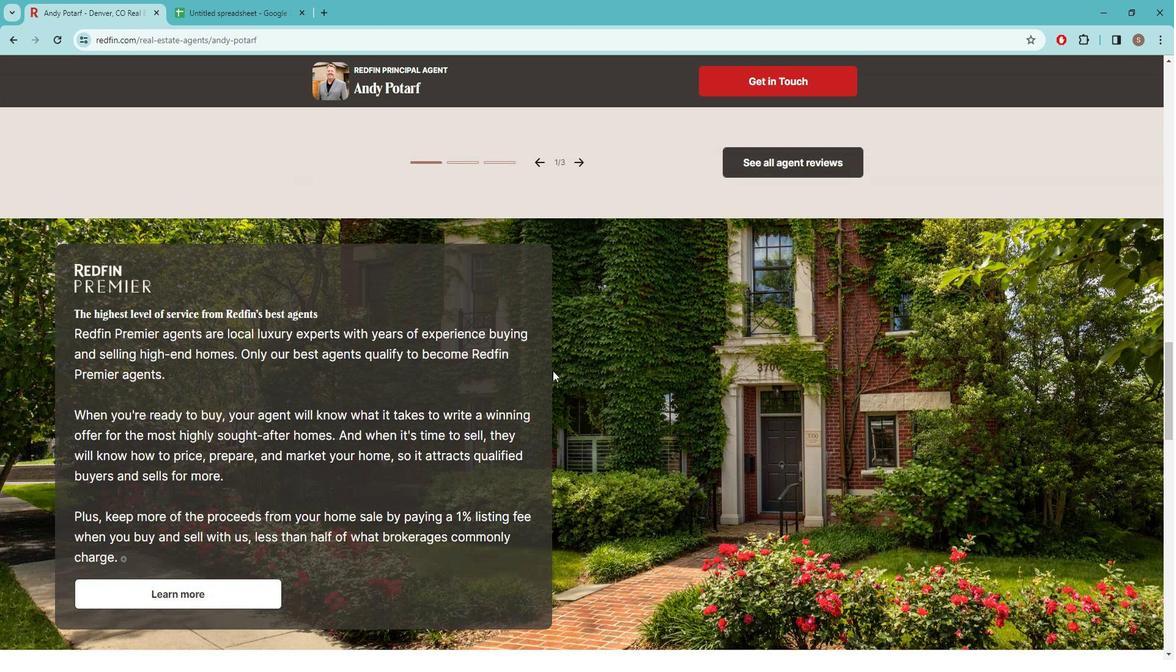 
Action: Mouse scrolled (564, 368) with delta (0, 0)
Screenshot: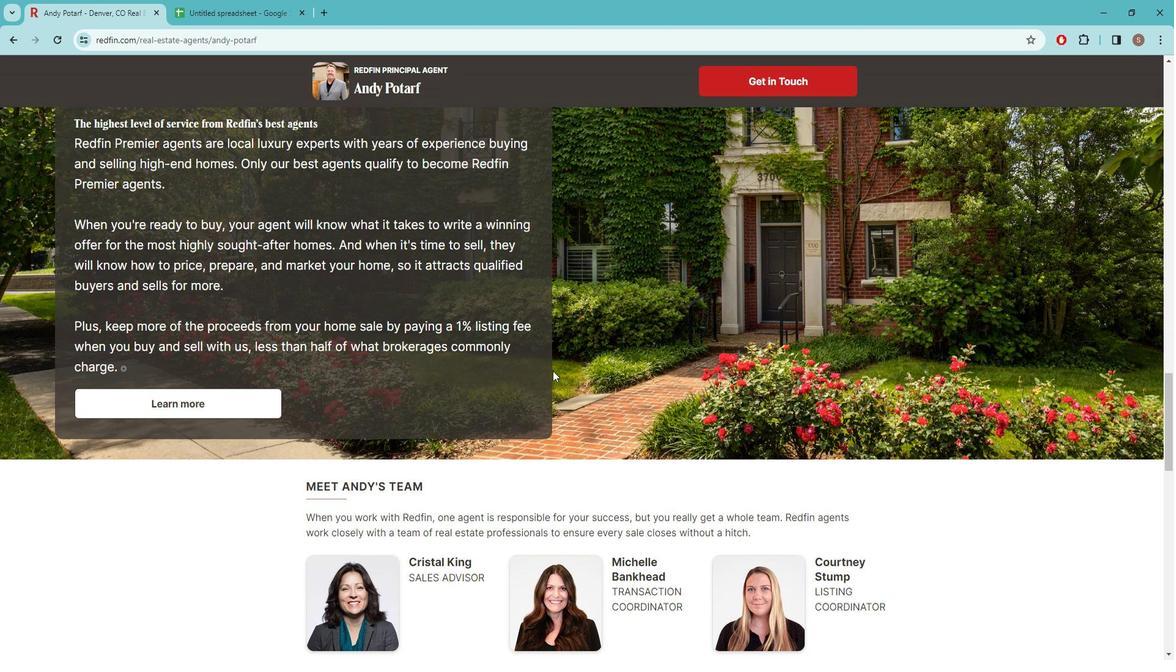 
Action: Mouse scrolled (564, 368) with delta (0, 0)
Screenshot: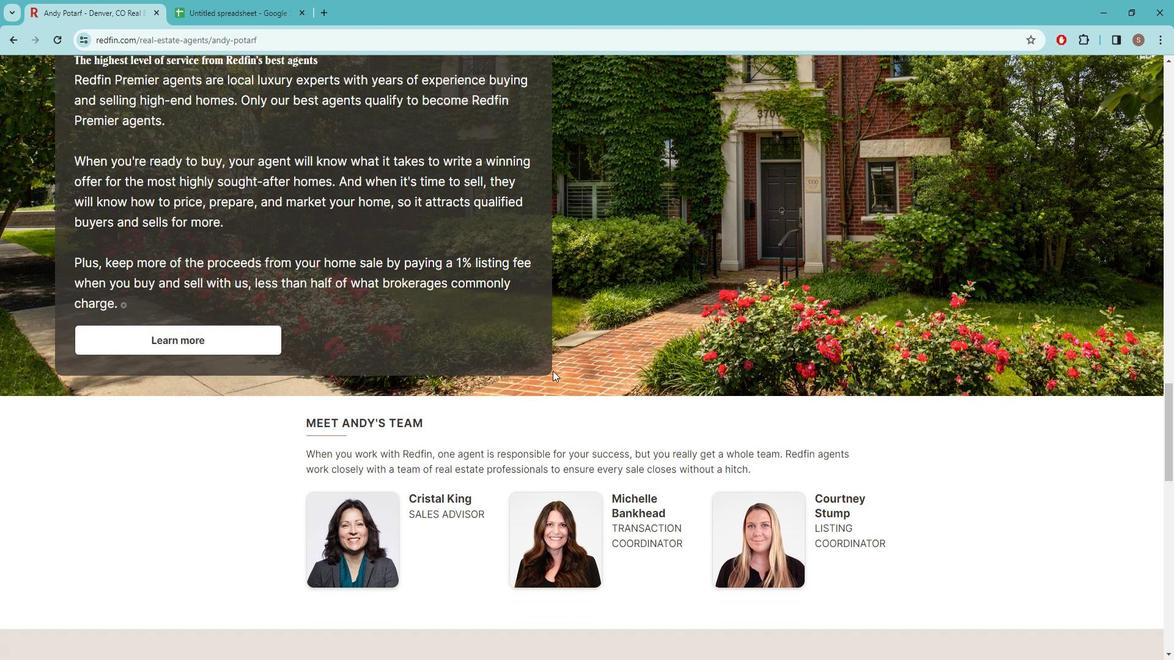 
Action: Mouse scrolled (564, 368) with delta (0, 0)
Screenshot: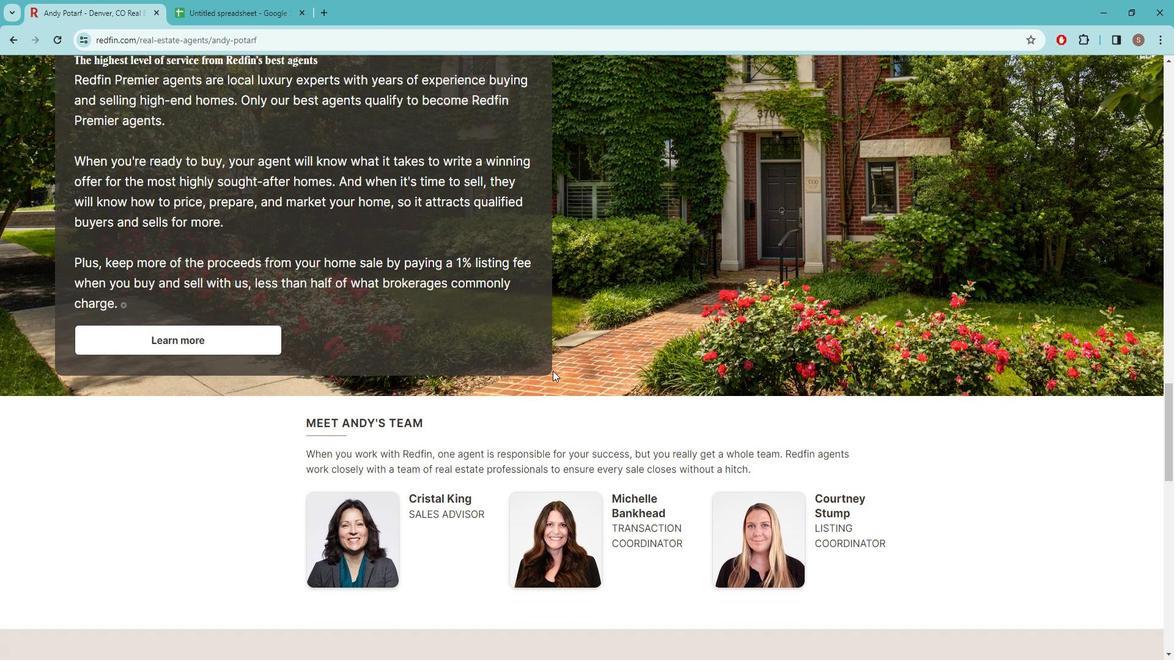 
Action: Mouse scrolled (564, 368) with delta (0, 0)
Screenshot: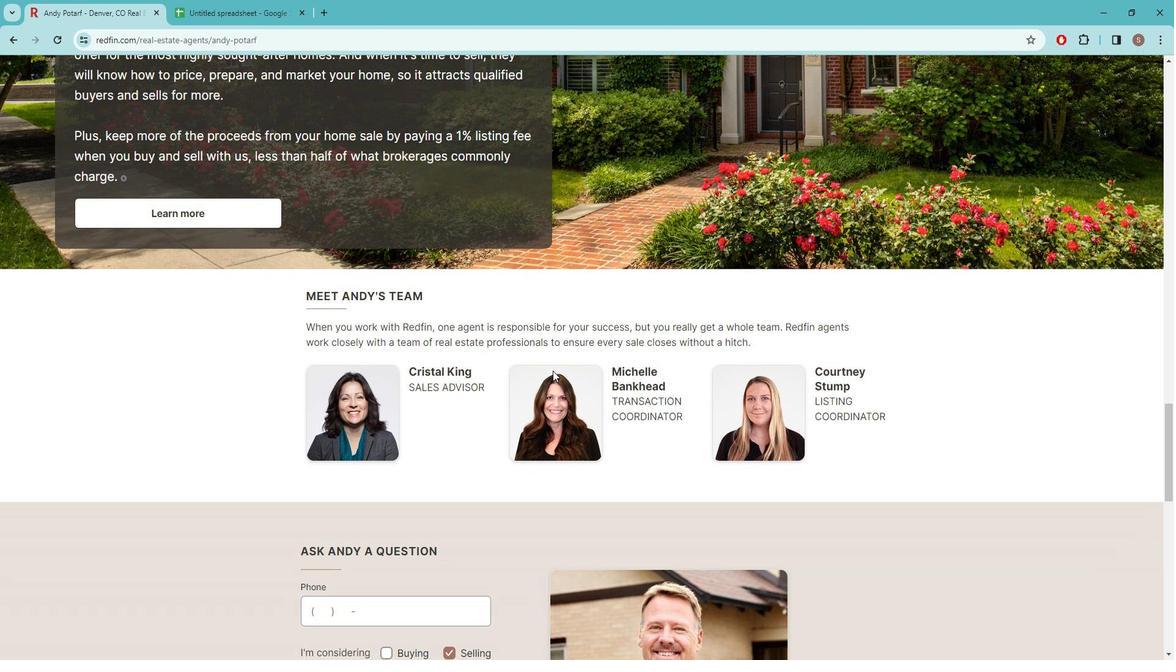 
Action: Mouse scrolled (564, 368) with delta (0, 0)
Screenshot: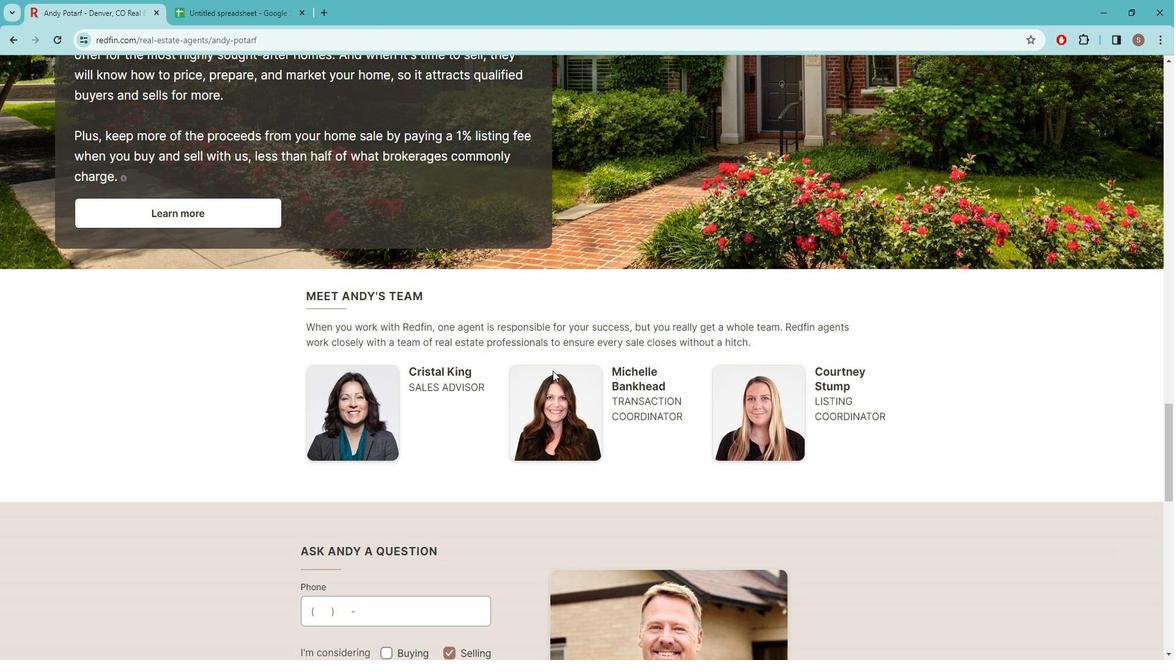
Action: Mouse scrolled (564, 368) with delta (0, 0)
Screenshot: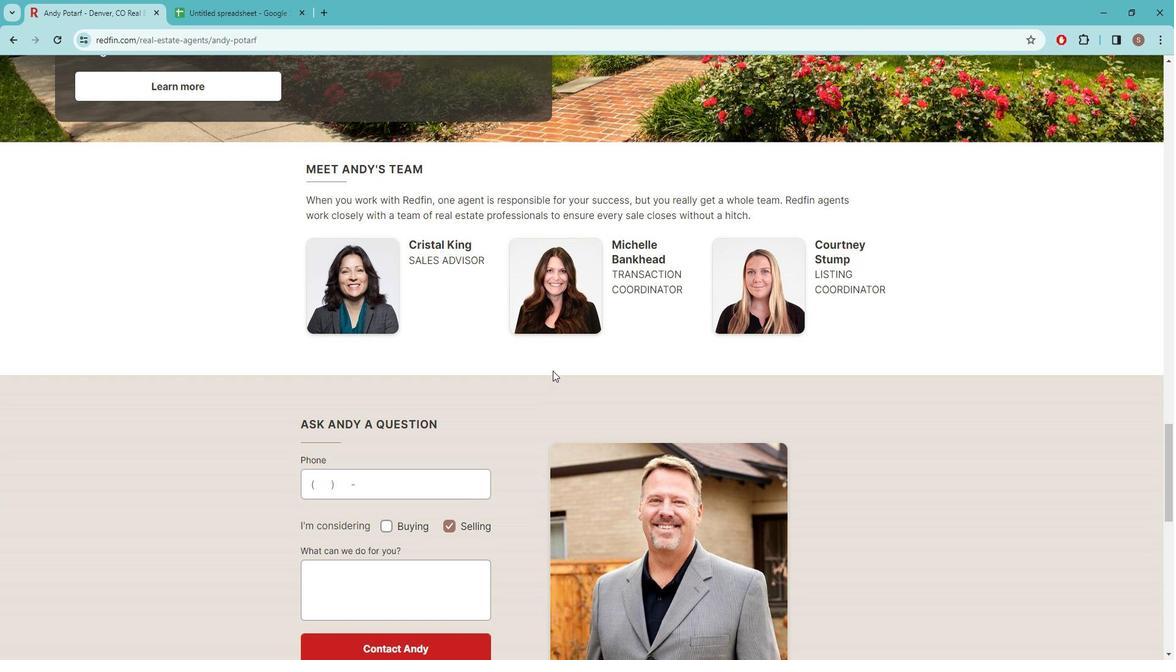 
Action: Mouse scrolled (564, 368) with delta (0, 0)
Screenshot: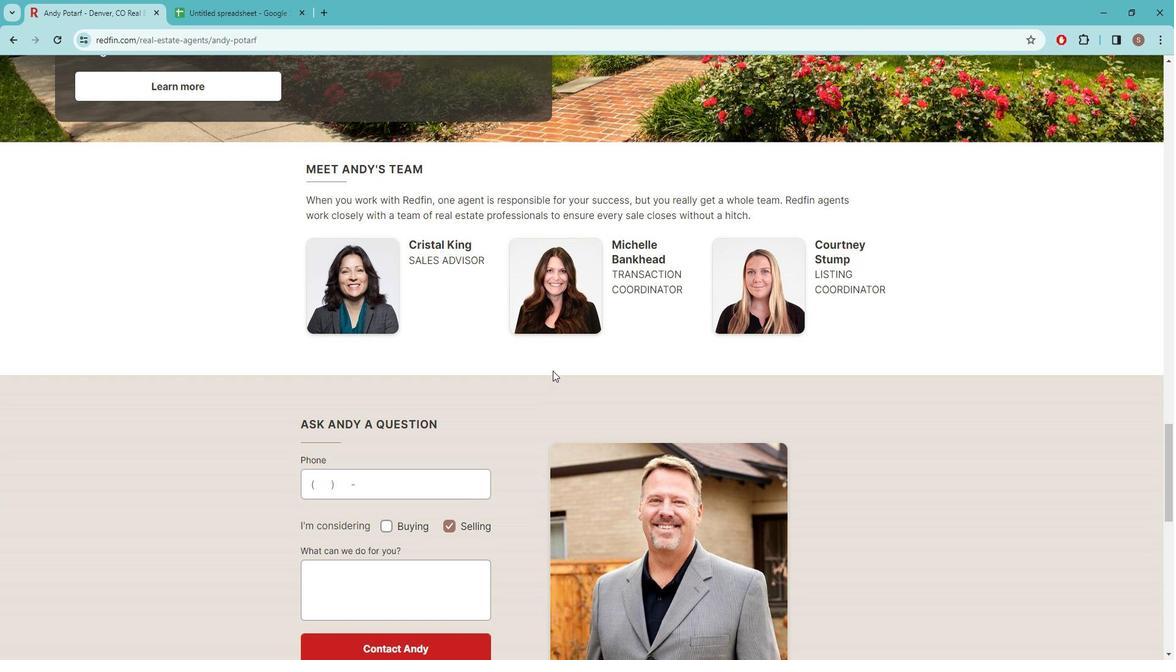 
Action: Mouse scrolled (564, 368) with delta (0, 0)
Screenshot: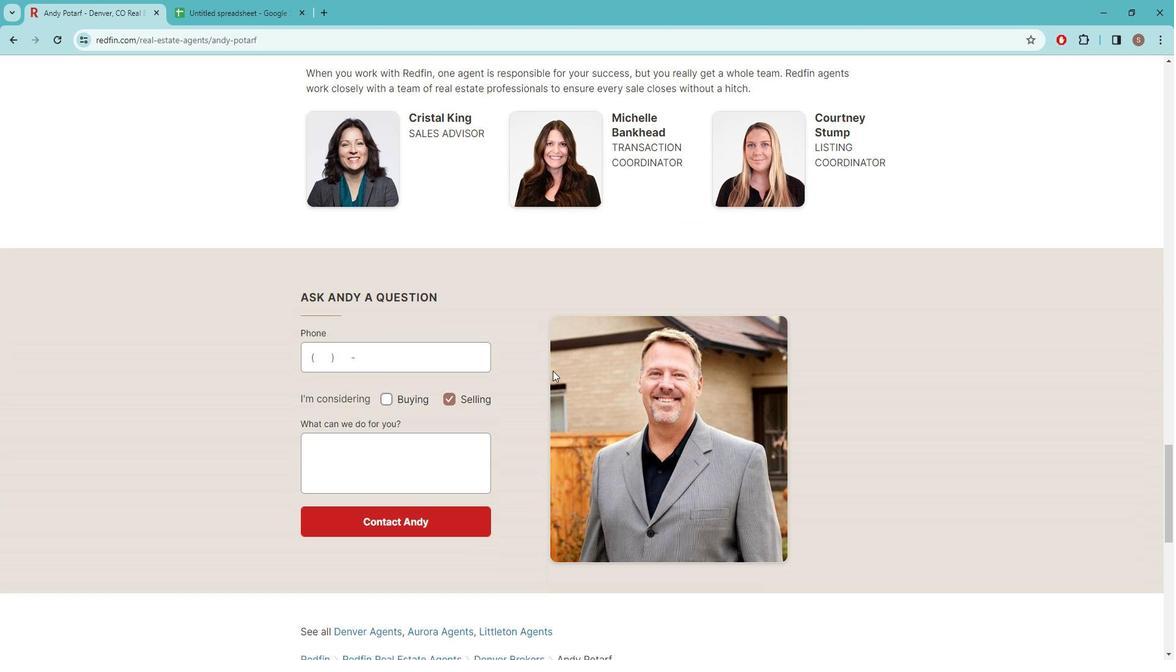 
Action: Mouse scrolled (564, 368) with delta (0, 0)
Screenshot: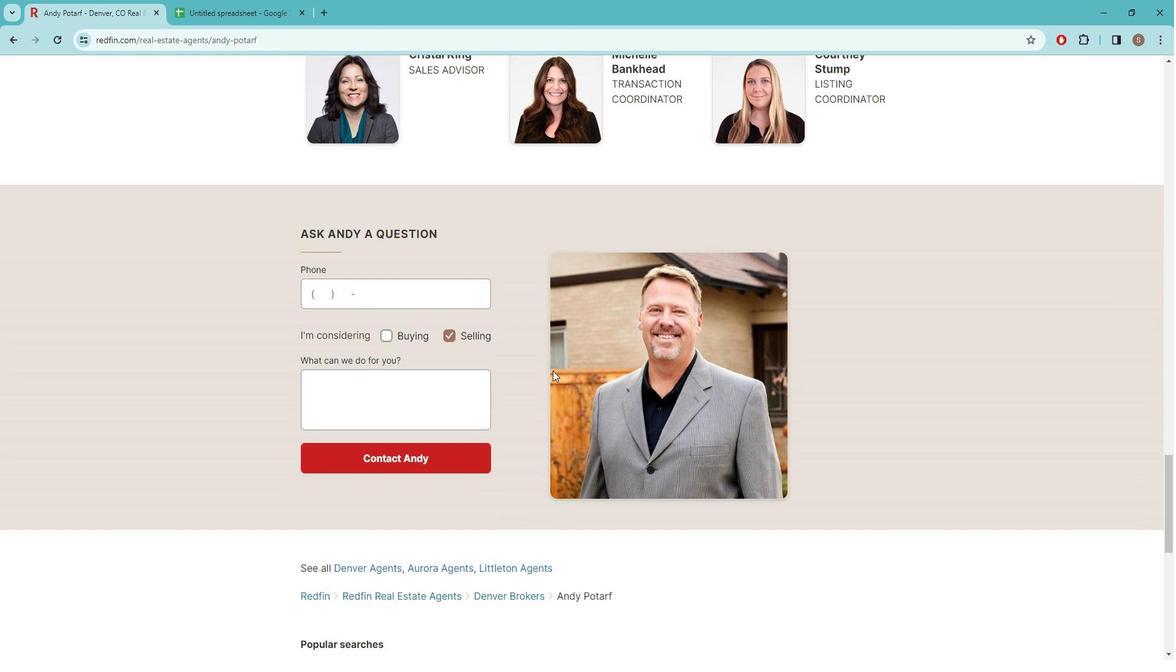 
Action: Mouse scrolled (564, 368) with delta (0, 0)
Screenshot: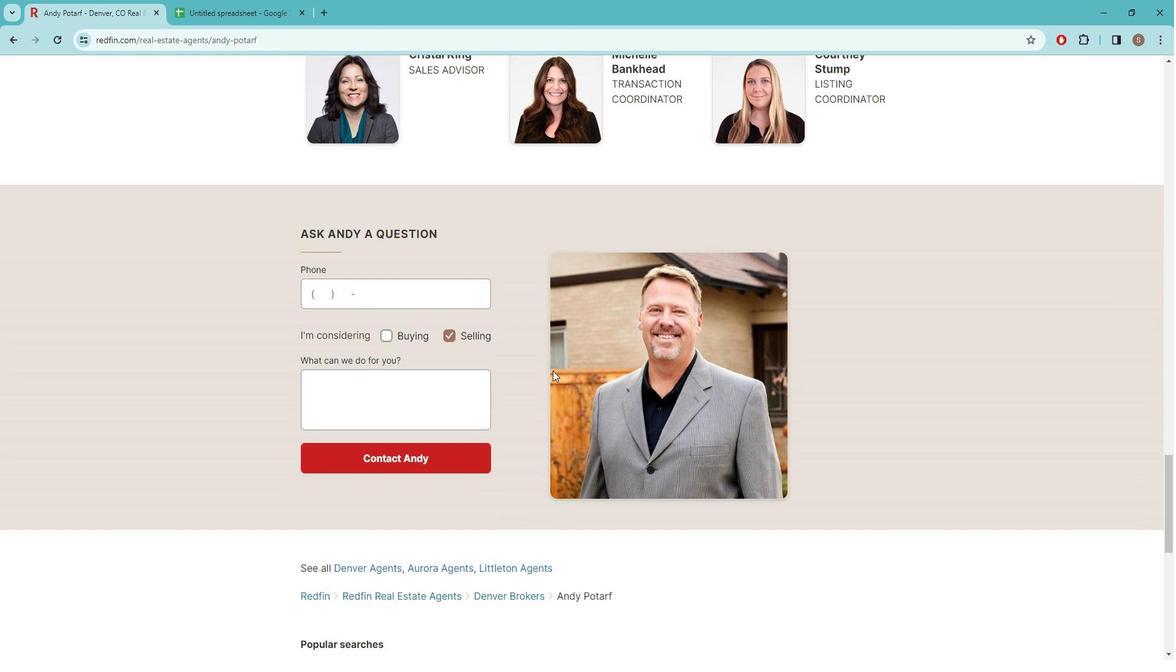
Action: Mouse scrolled (564, 368) with delta (0, 0)
Screenshot: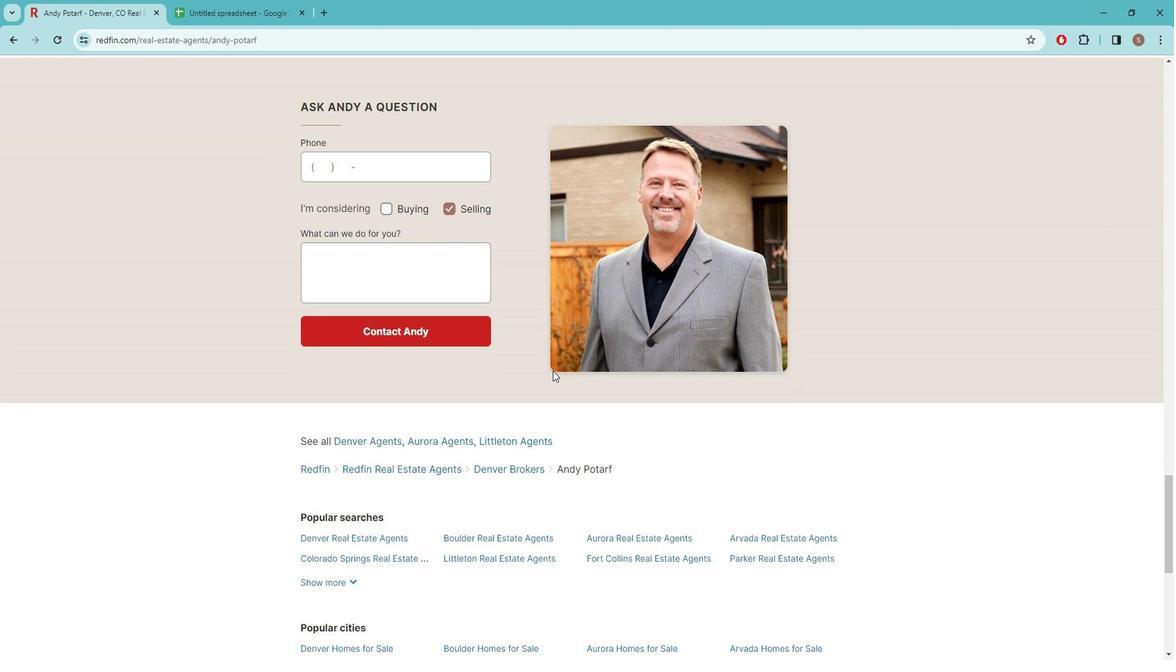 
